 Task: Search one way flight ticket for 5 adults, 1 child, 2 infants in seat and 1 infant on lap in business from Sioux City: Sioux Gateway Airport (brig. General Bud Day Field) to Laramie: Laramie Regional Airport on 5-3-2023. Choice of flights is Frontier. Number of bags: 1 carry on bag. Price is upto 86000. Outbound departure time preference is 10:00.
Action: Mouse moved to (281, 244)
Screenshot: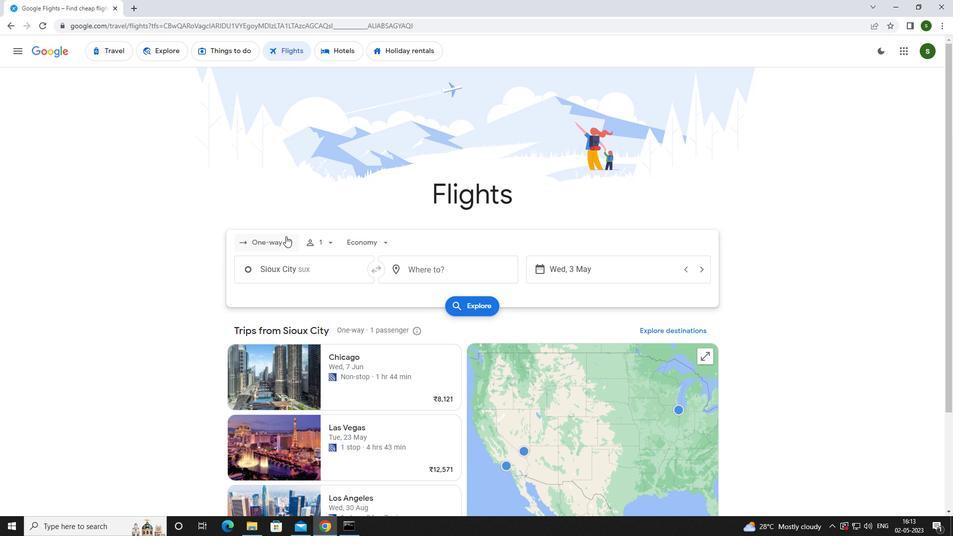 
Action: Mouse pressed left at (281, 244)
Screenshot: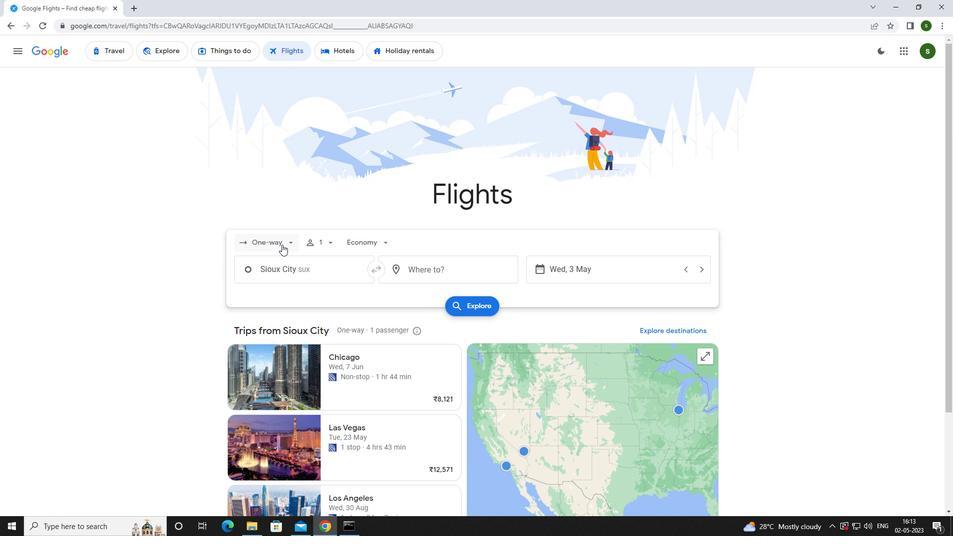 
Action: Mouse moved to (282, 283)
Screenshot: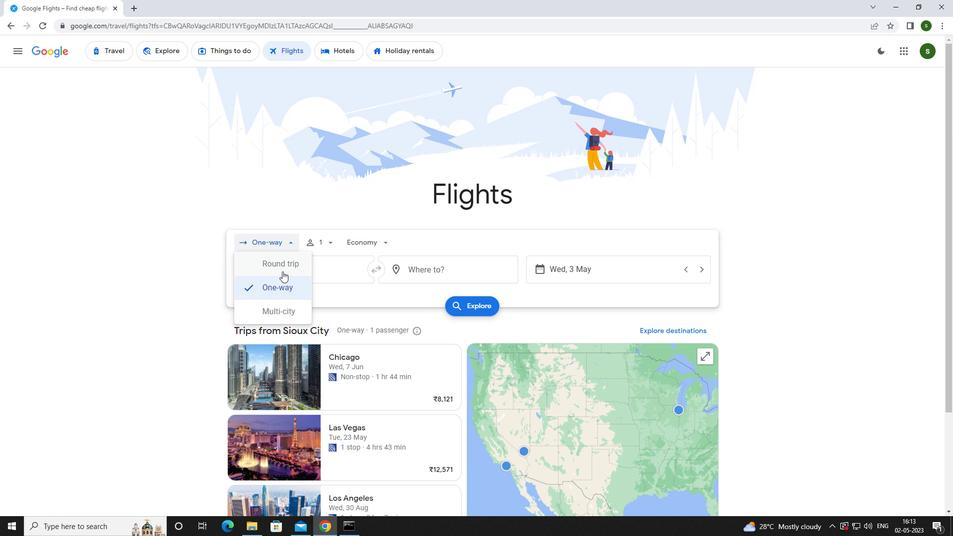 
Action: Mouse pressed left at (282, 283)
Screenshot: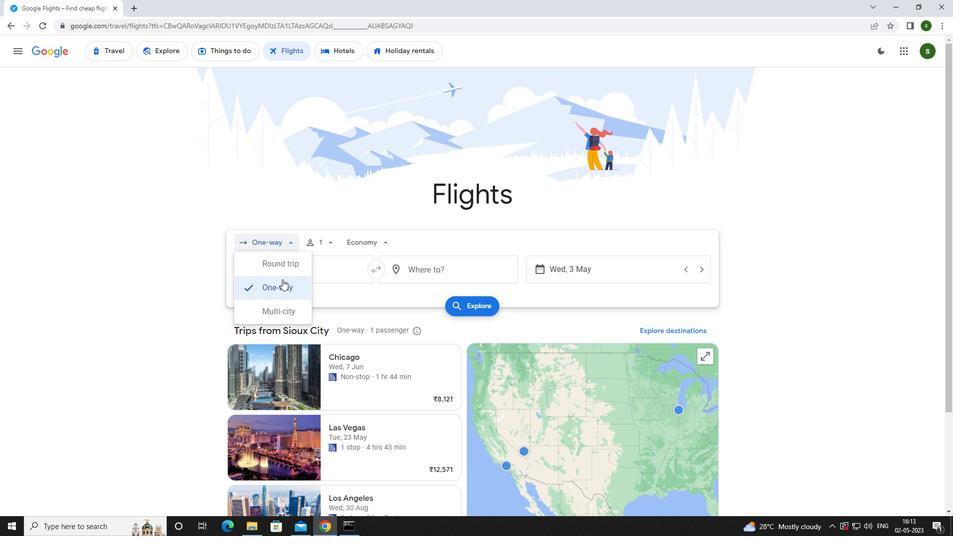 
Action: Mouse moved to (328, 240)
Screenshot: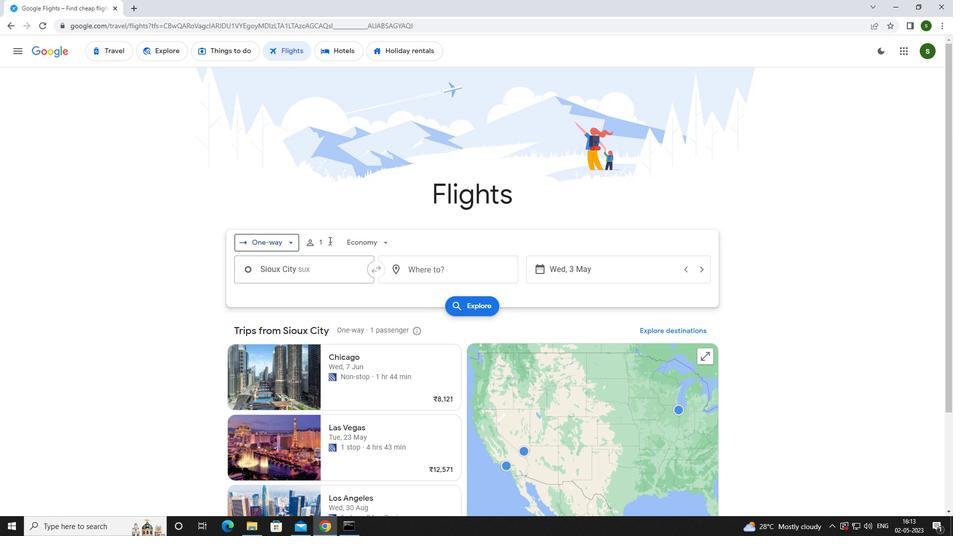 
Action: Mouse pressed left at (328, 240)
Screenshot: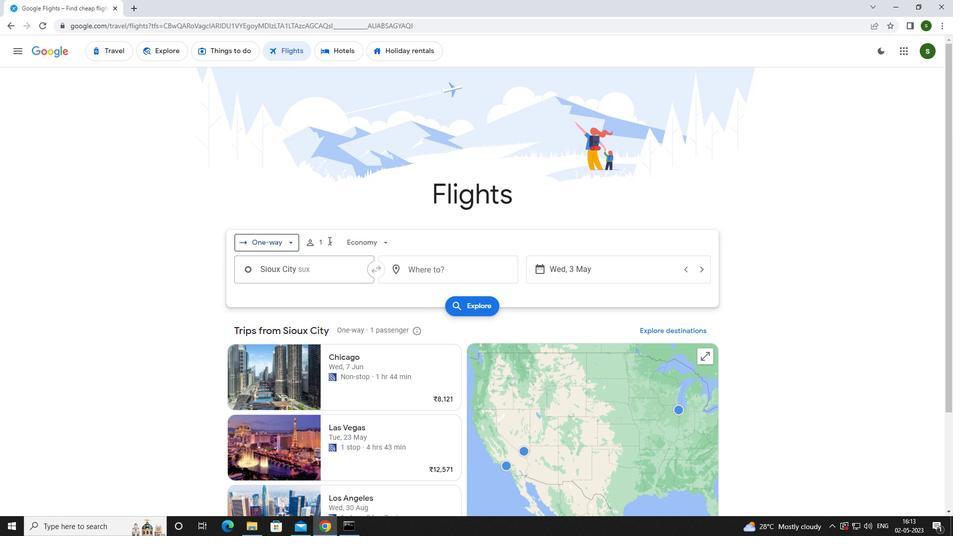 
Action: Mouse moved to (408, 268)
Screenshot: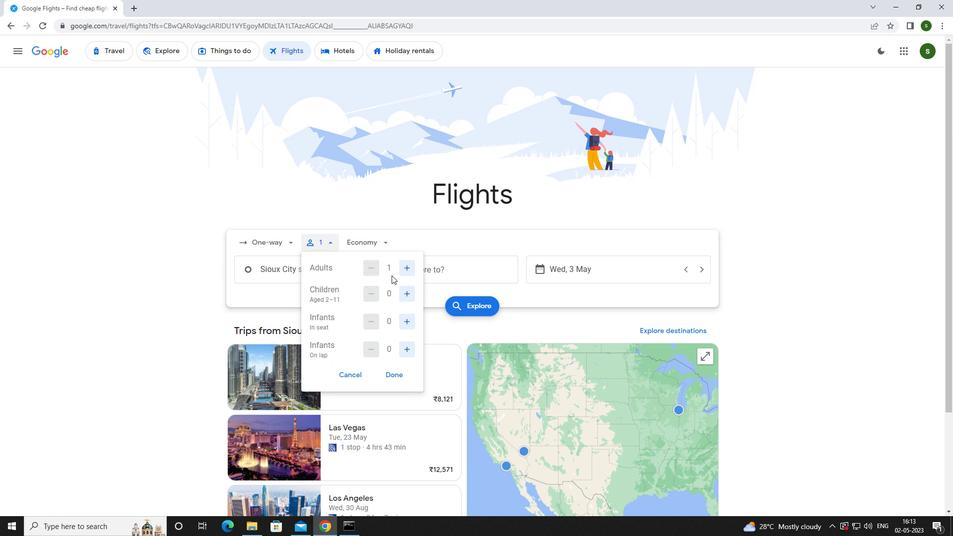 
Action: Mouse pressed left at (408, 268)
Screenshot: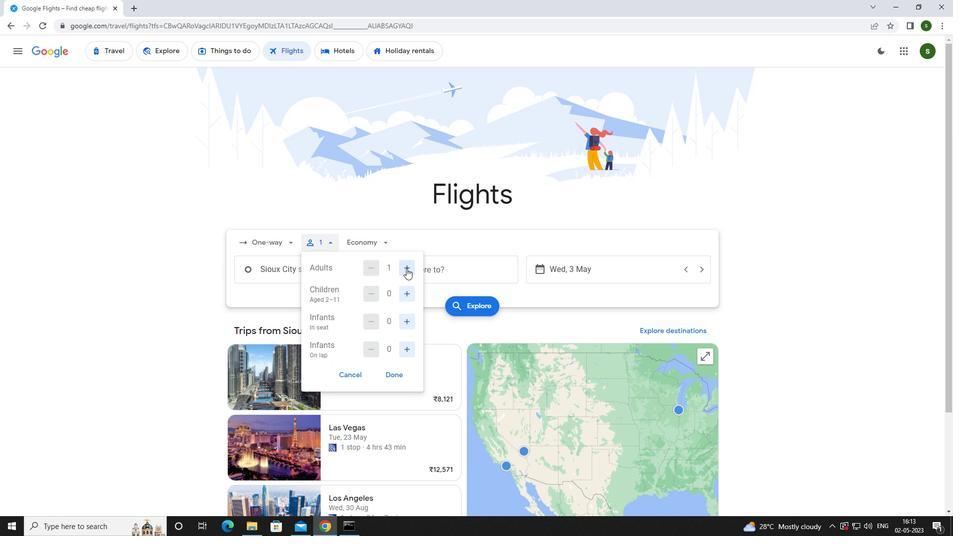 
Action: Mouse pressed left at (408, 268)
Screenshot: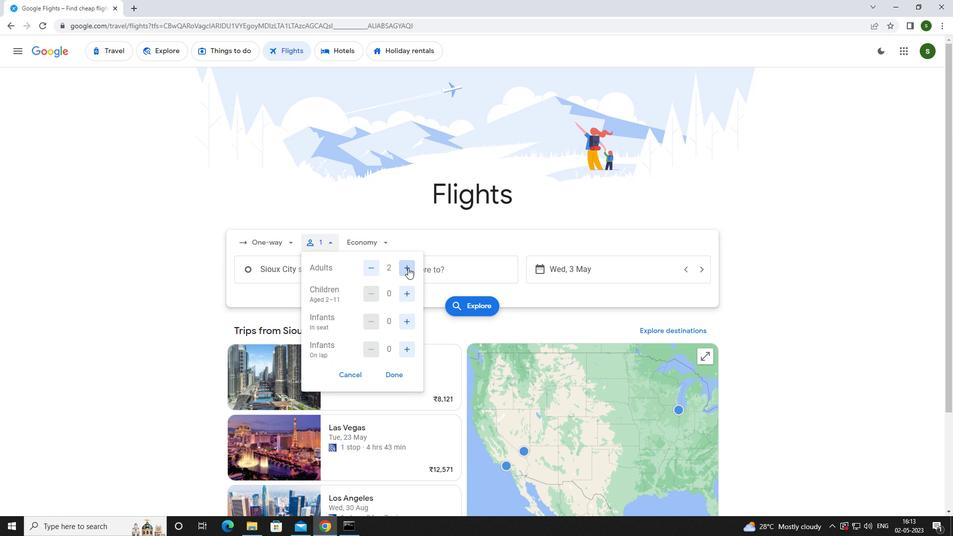 
Action: Mouse pressed left at (408, 268)
Screenshot: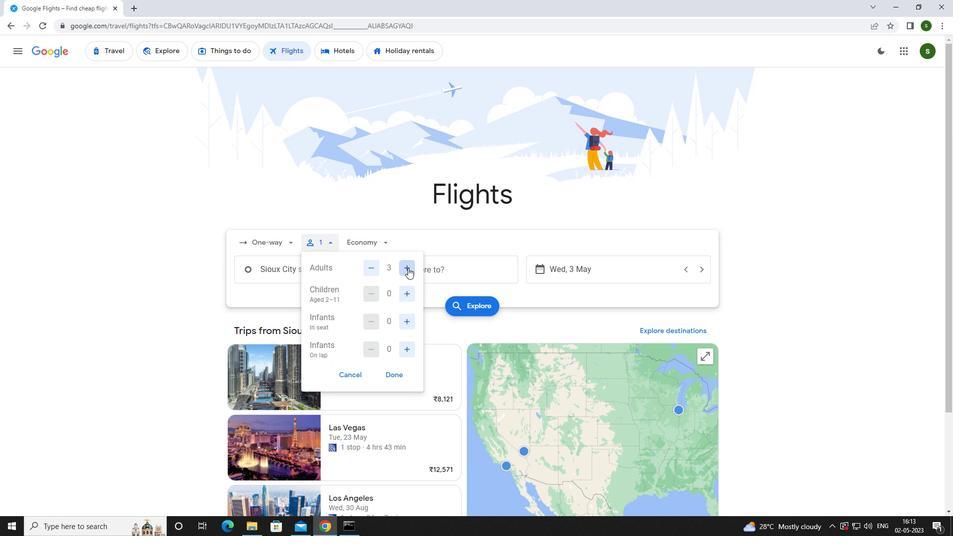
Action: Mouse pressed left at (408, 268)
Screenshot: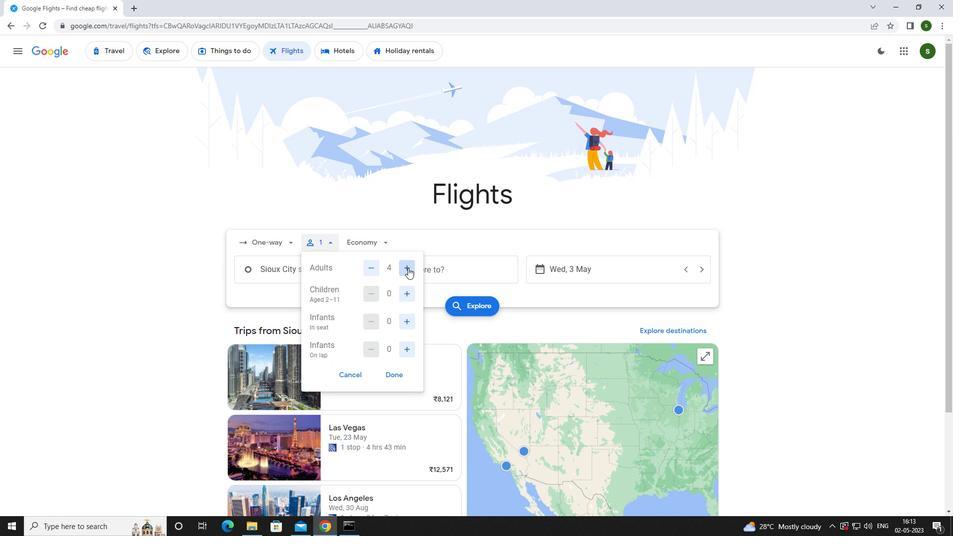 
Action: Mouse moved to (410, 294)
Screenshot: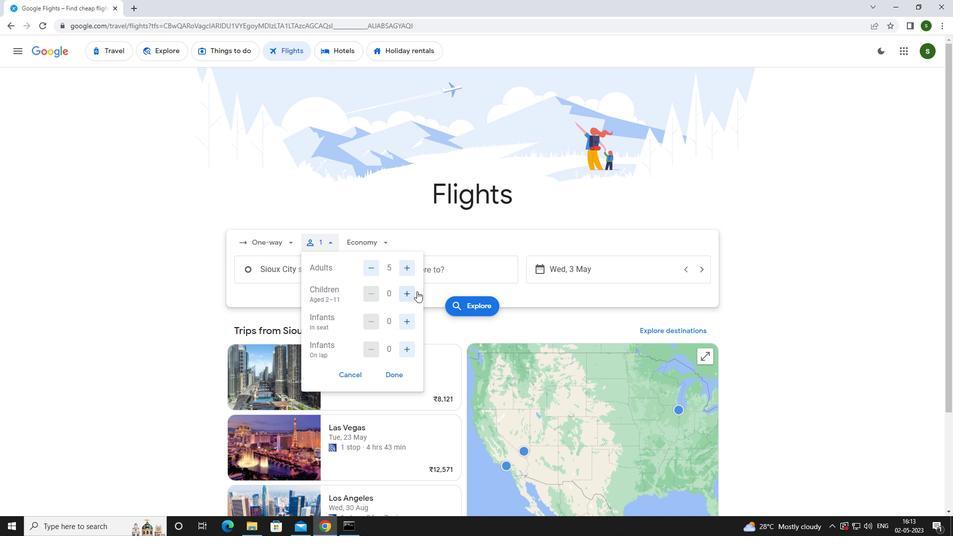
Action: Mouse pressed left at (410, 294)
Screenshot: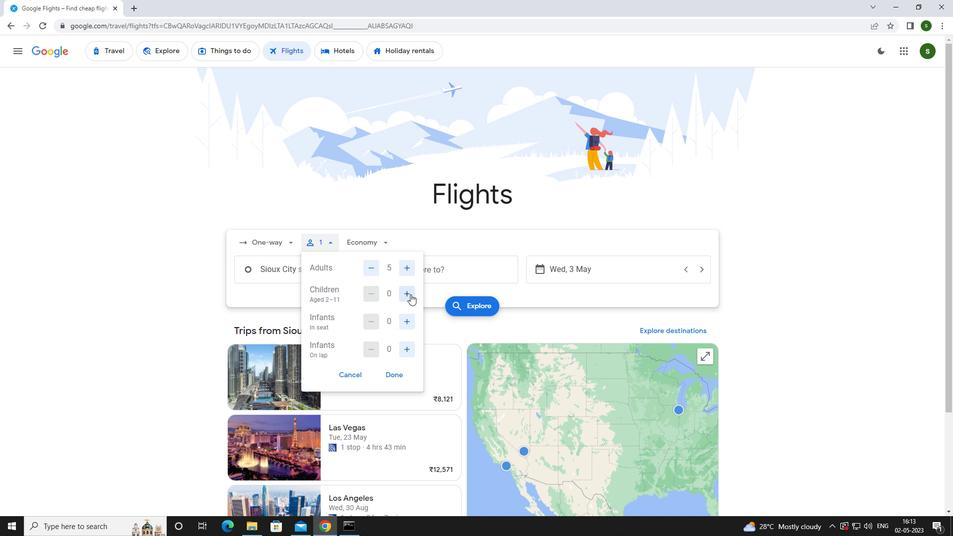 
Action: Mouse moved to (410, 319)
Screenshot: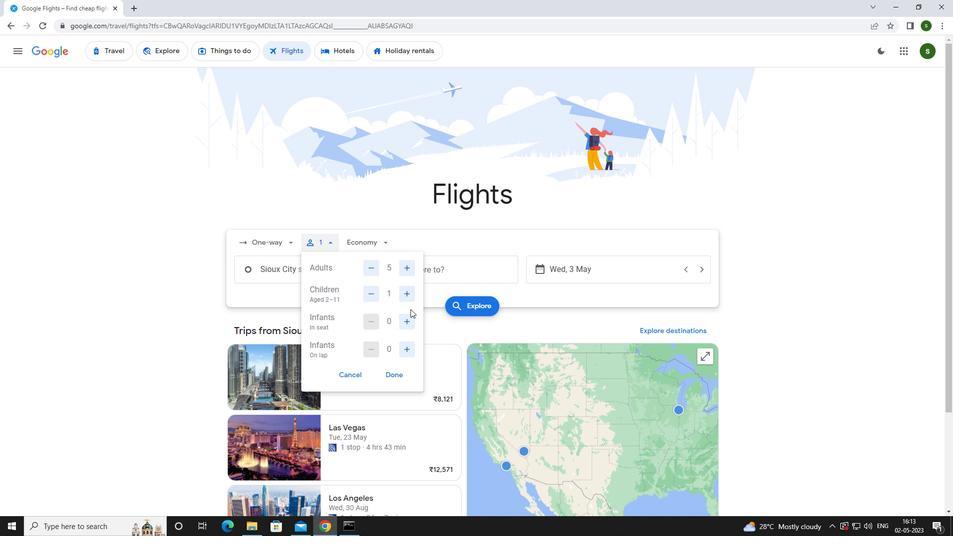 
Action: Mouse pressed left at (410, 319)
Screenshot: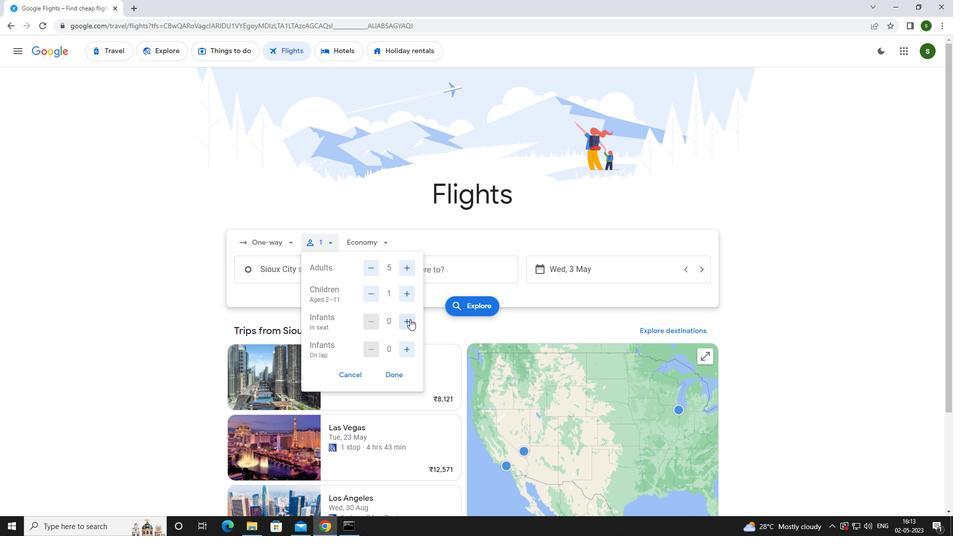 
Action: Mouse pressed left at (410, 319)
Screenshot: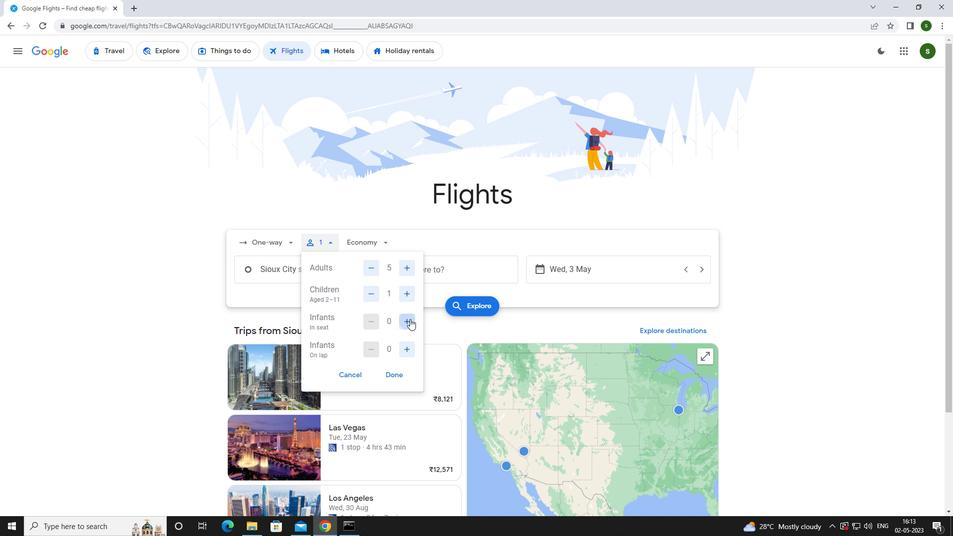 
Action: Mouse moved to (409, 348)
Screenshot: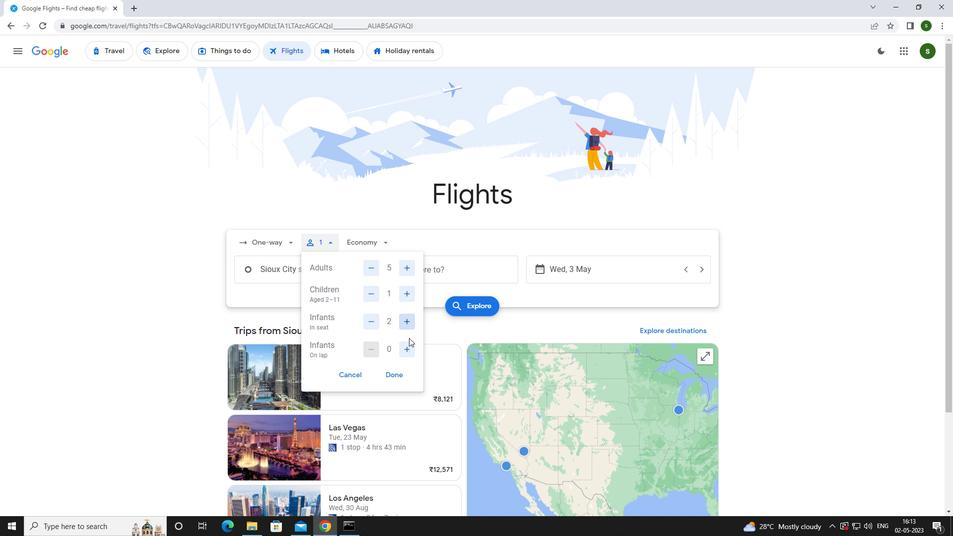 
Action: Mouse pressed left at (409, 348)
Screenshot: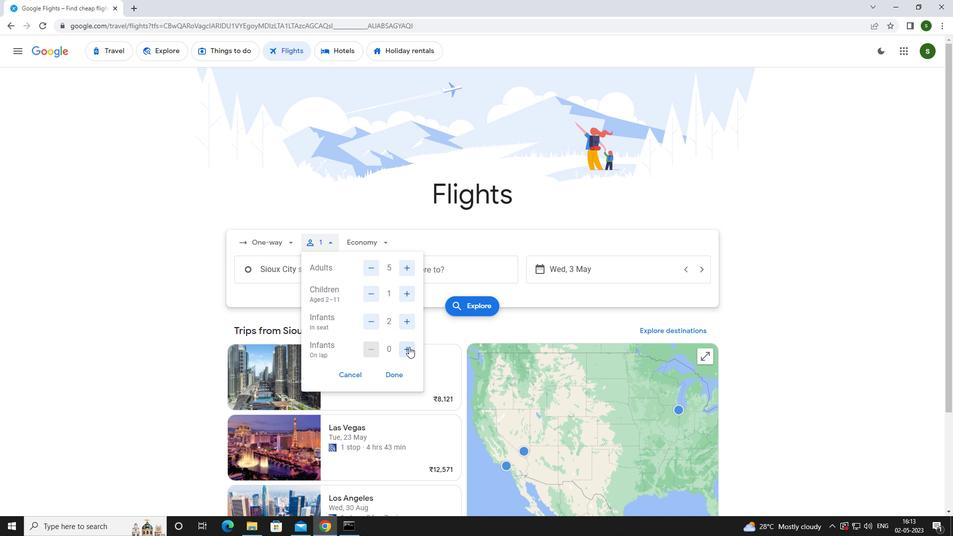 
Action: Mouse moved to (380, 242)
Screenshot: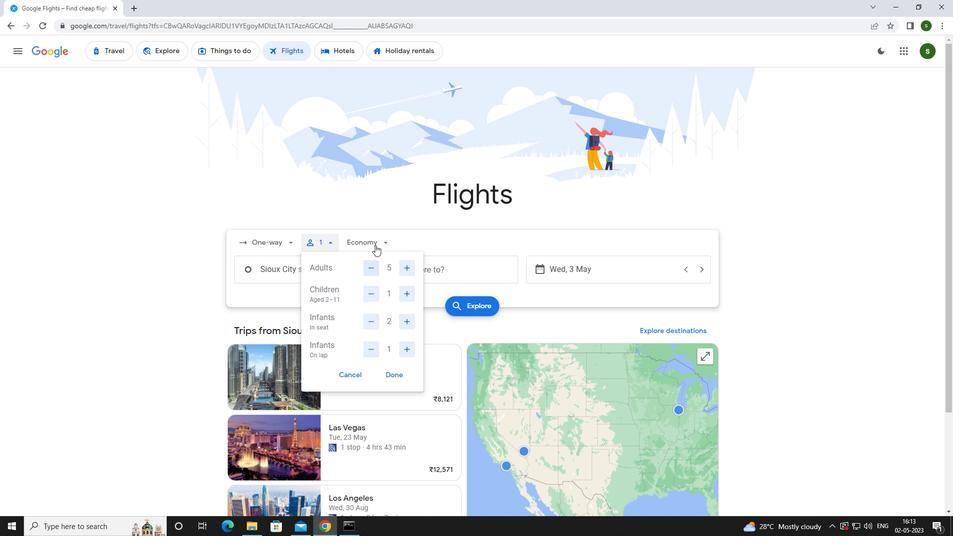 
Action: Mouse pressed left at (380, 242)
Screenshot: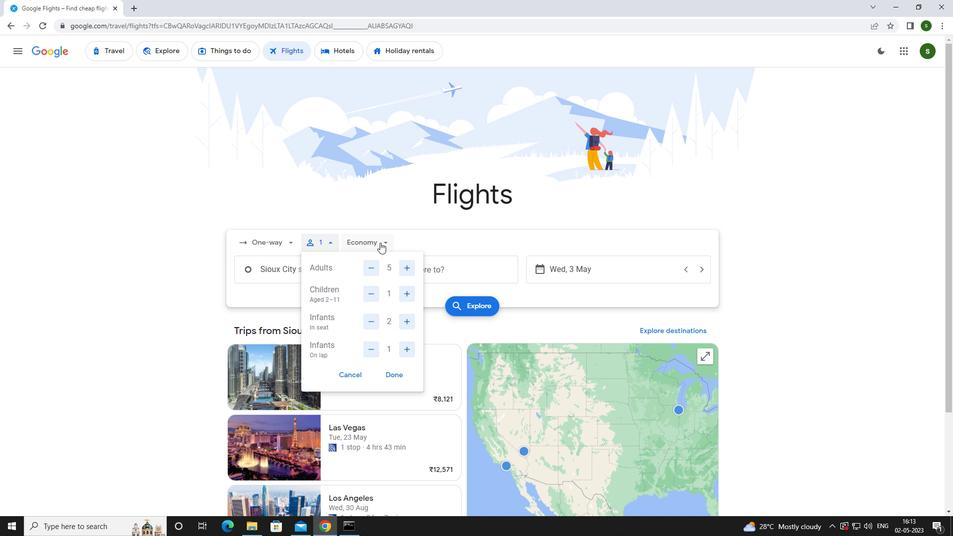 
Action: Mouse moved to (402, 312)
Screenshot: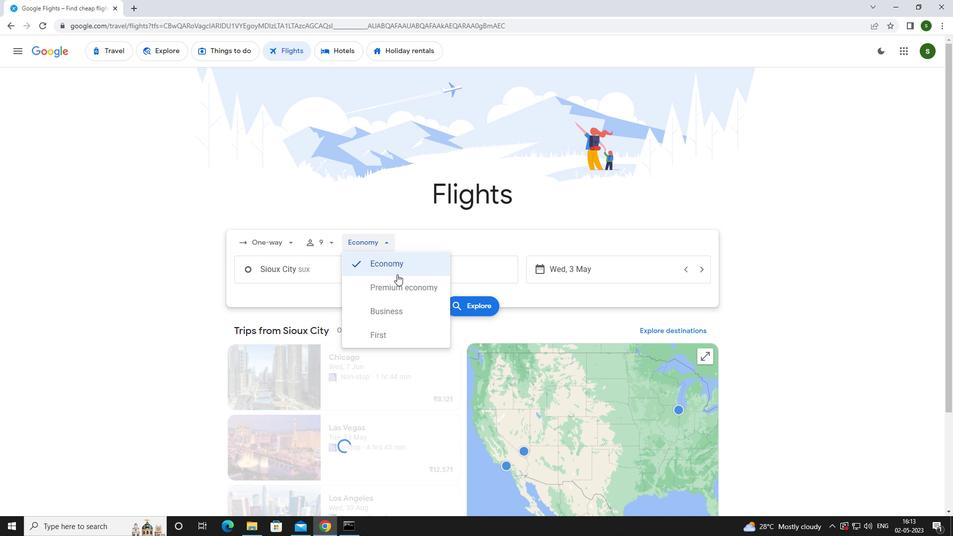 
Action: Mouse pressed left at (402, 312)
Screenshot: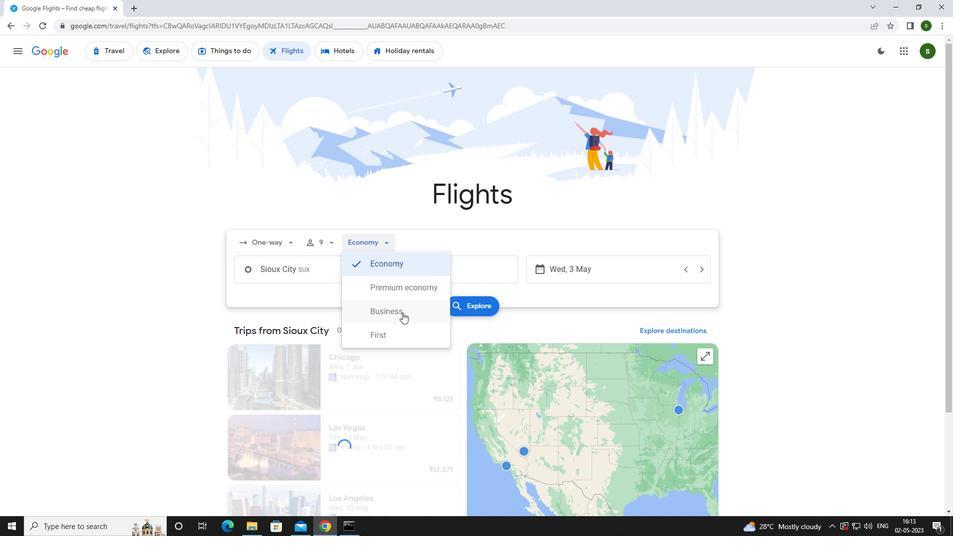 
Action: Mouse moved to (339, 278)
Screenshot: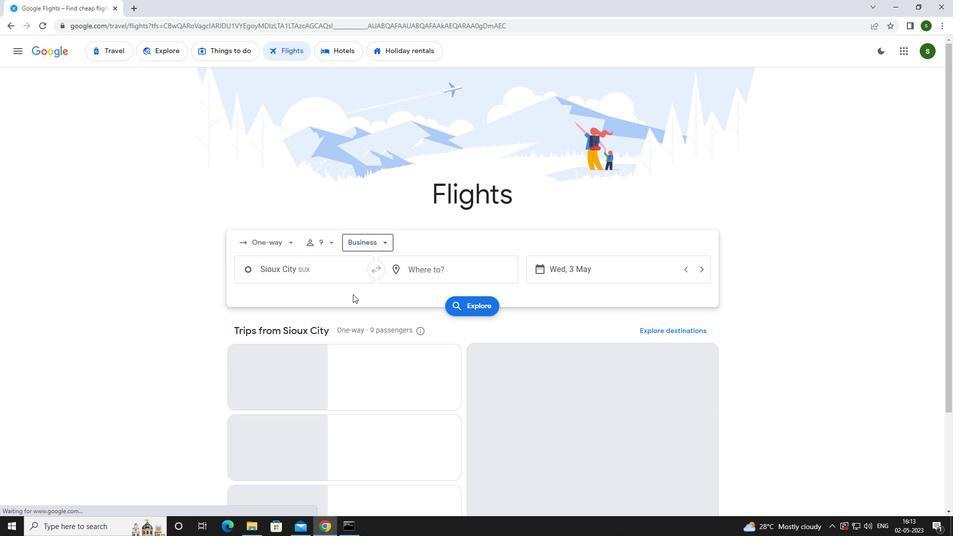 
Action: Mouse pressed left at (339, 278)
Screenshot: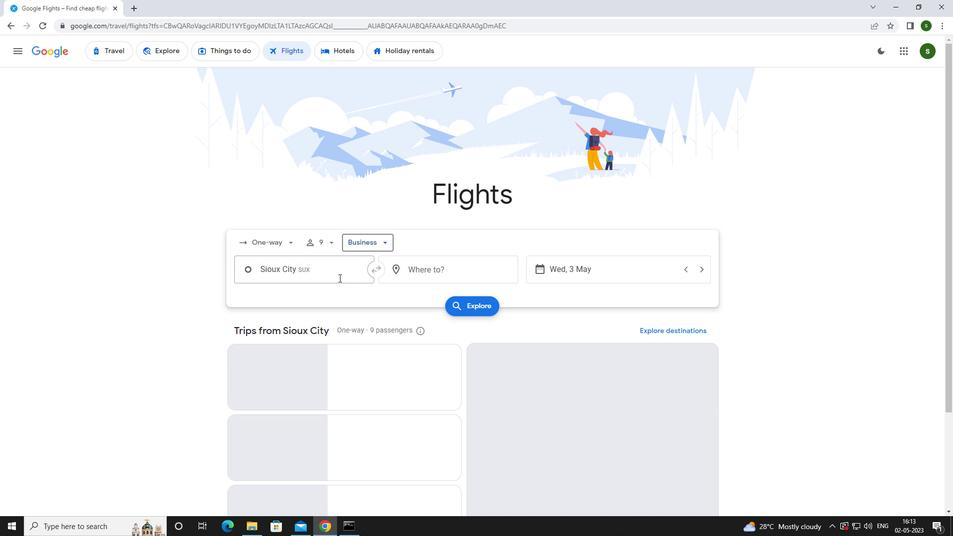 
Action: Mouse moved to (343, 277)
Screenshot: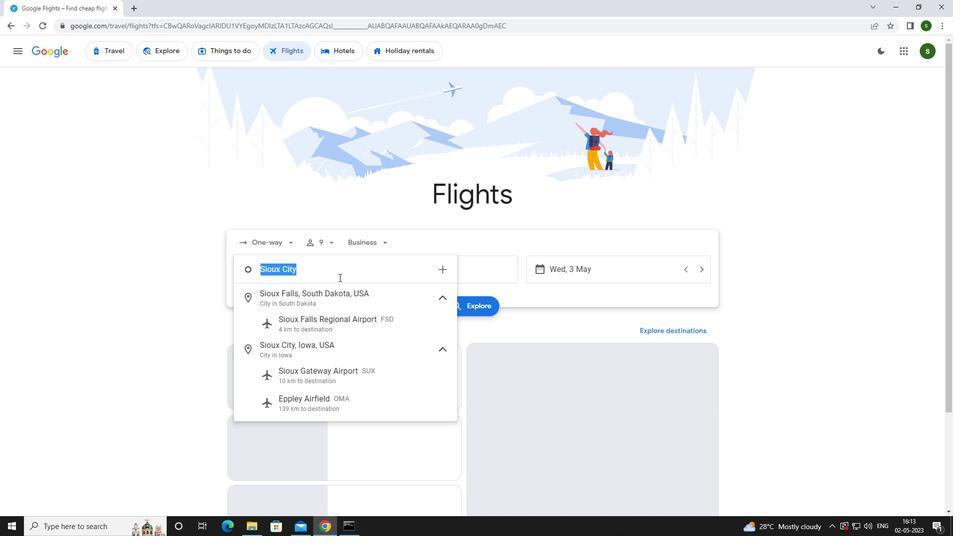 
Action: Key pressed <Key.caps_lock>s<Key.caps_lock>ioux
Screenshot: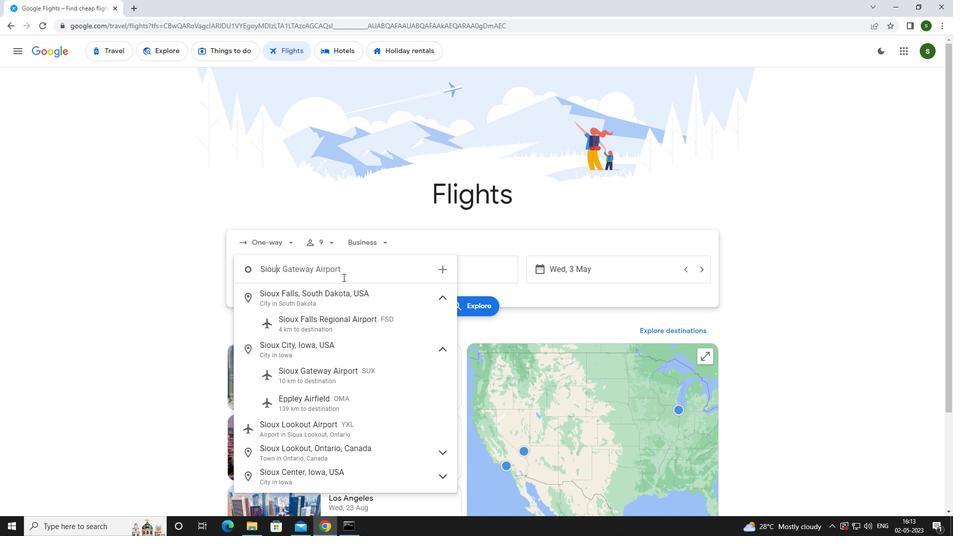 
Action: Mouse moved to (325, 379)
Screenshot: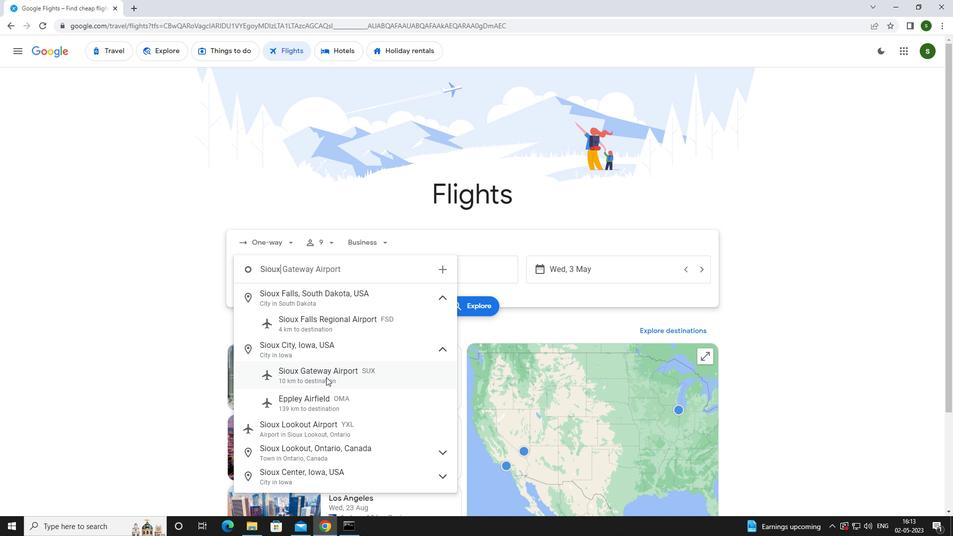 
Action: Mouse pressed left at (325, 379)
Screenshot: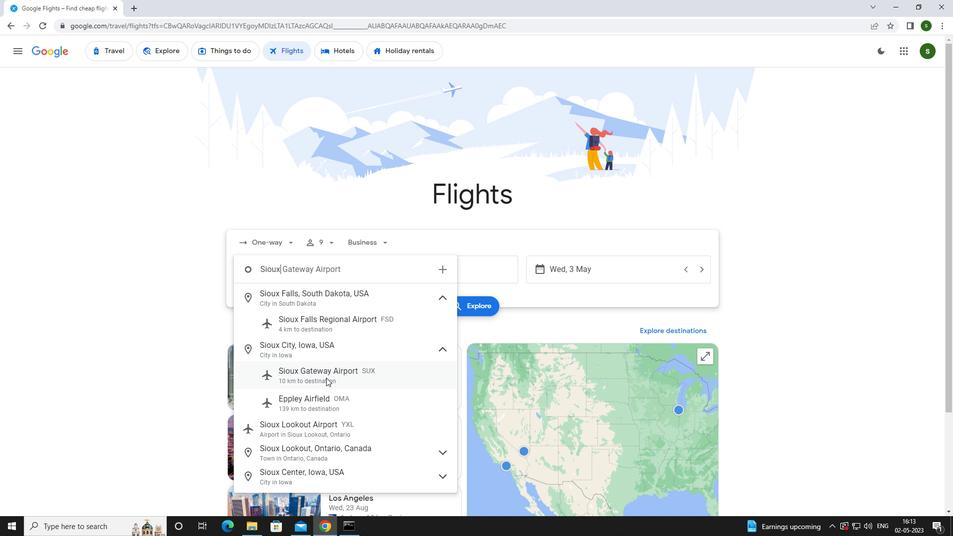 
Action: Mouse moved to (445, 274)
Screenshot: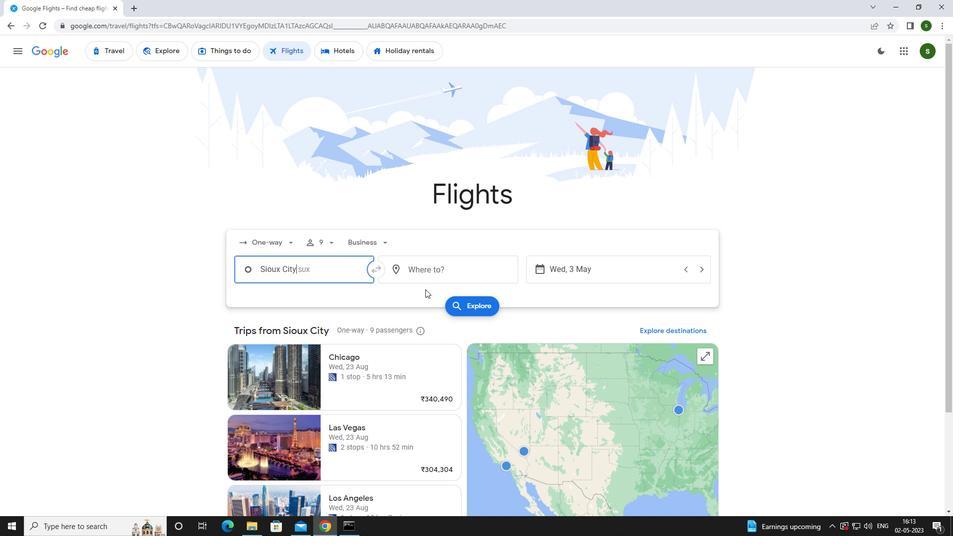 
Action: Mouse pressed left at (445, 274)
Screenshot: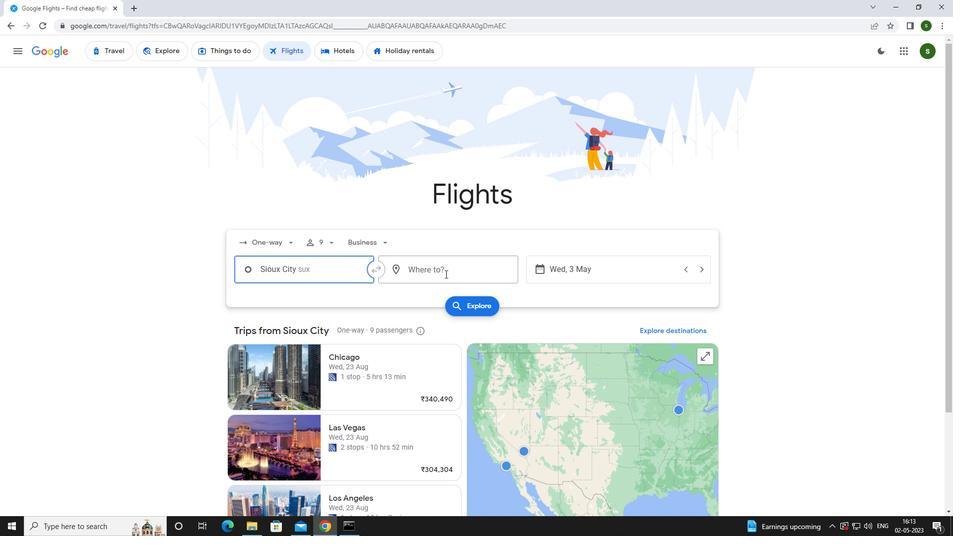 
Action: Mouse moved to (441, 271)
Screenshot: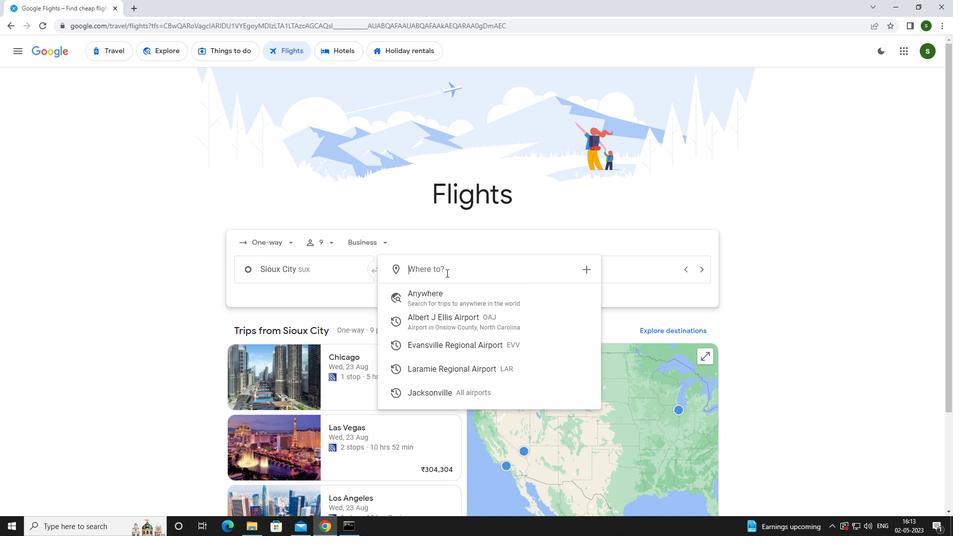 
Action: Key pressed <Key.caps_lock>l<Key.caps_lock>aramie
Screenshot: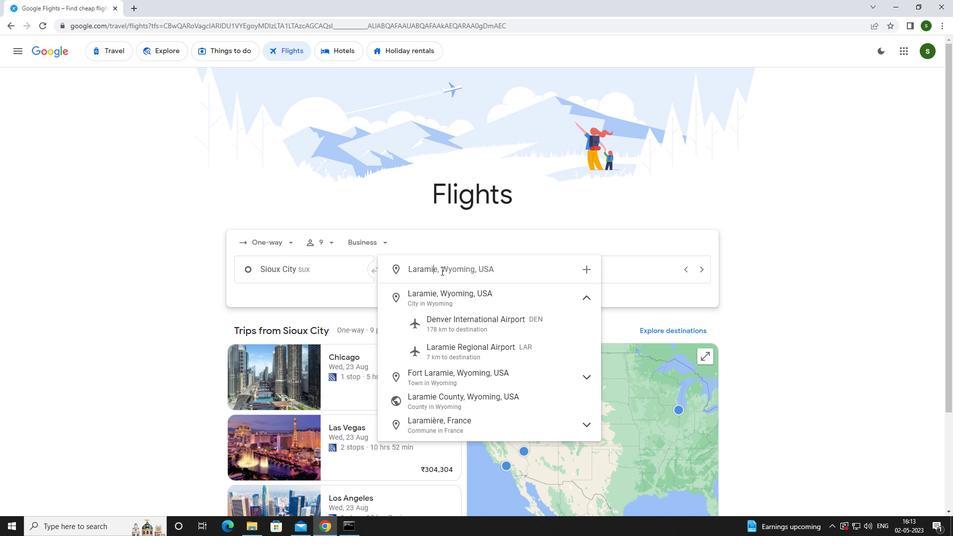 
Action: Mouse moved to (455, 346)
Screenshot: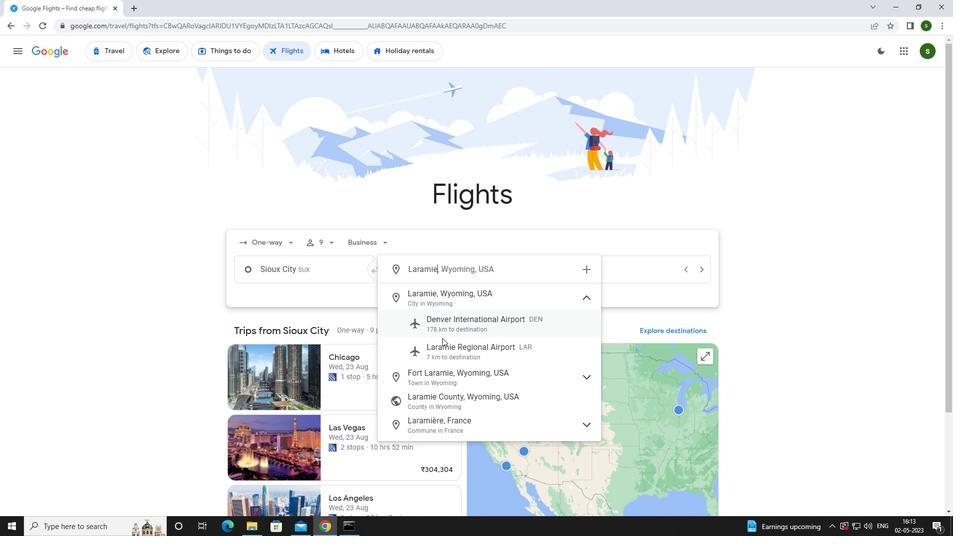 
Action: Mouse pressed left at (455, 346)
Screenshot: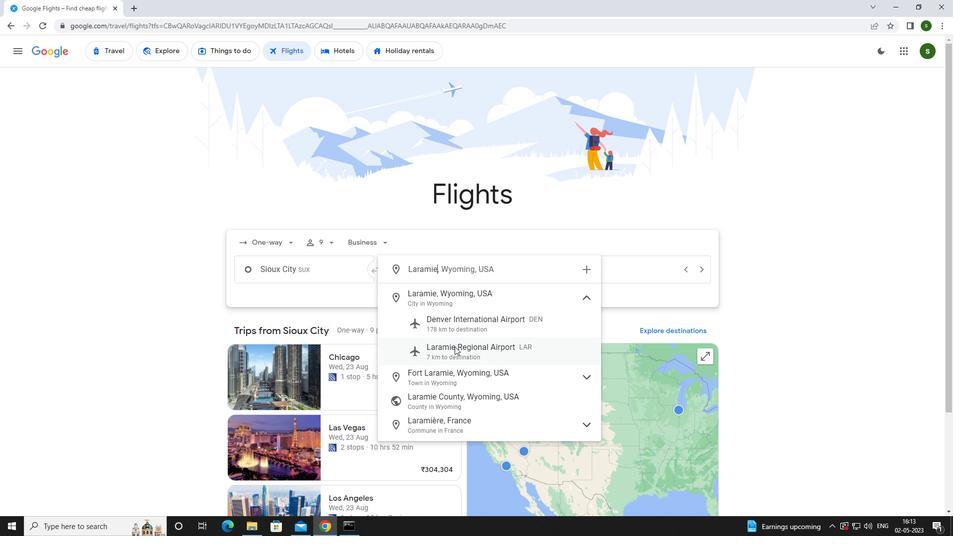 
Action: Mouse moved to (599, 271)
Screenshot: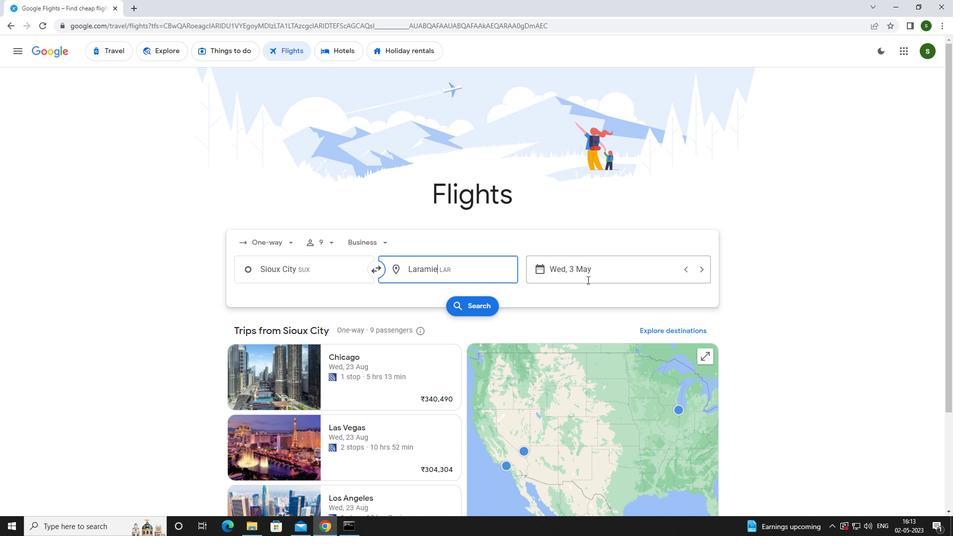 
Action: Mouse pressed left at (599, 271)
Screenshot: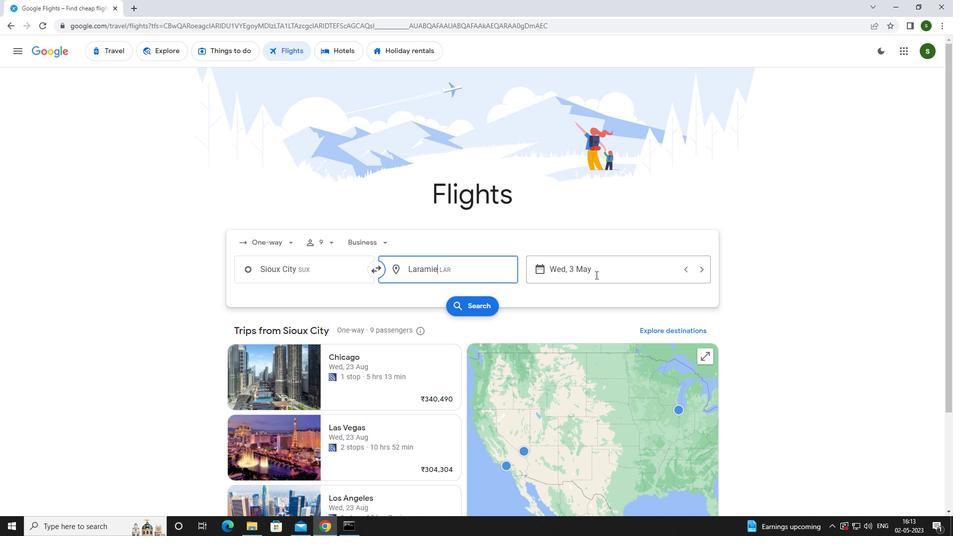 
Action: Mouse moved to (434, 334)
Screenshot: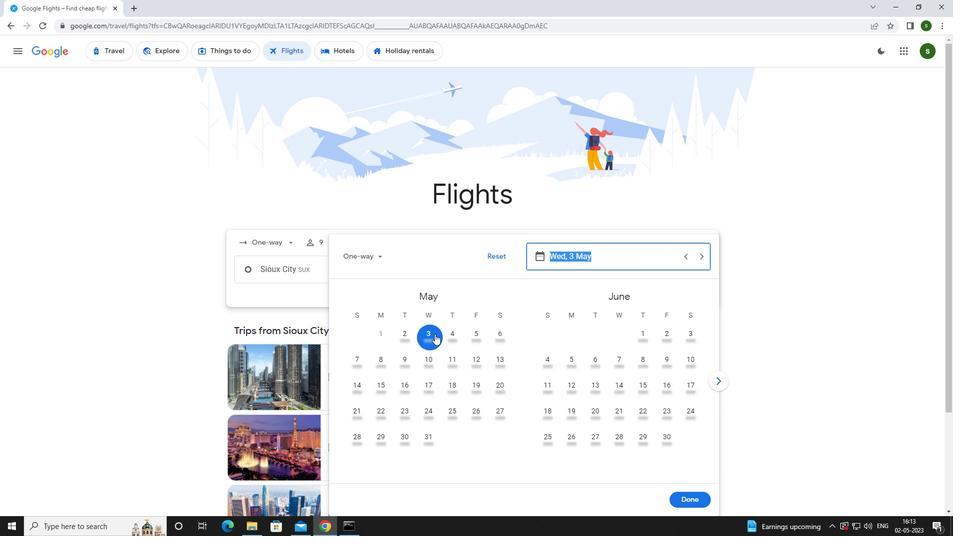 
Action: Mouse pressed left at (434, 334)
Screenshot: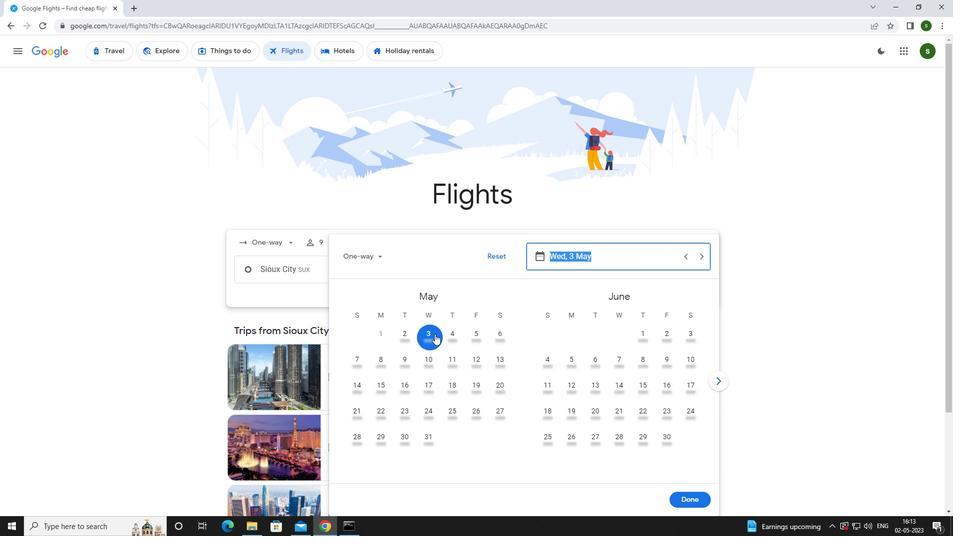 
Action: Mouse moved to (695, 496)
Screenshot: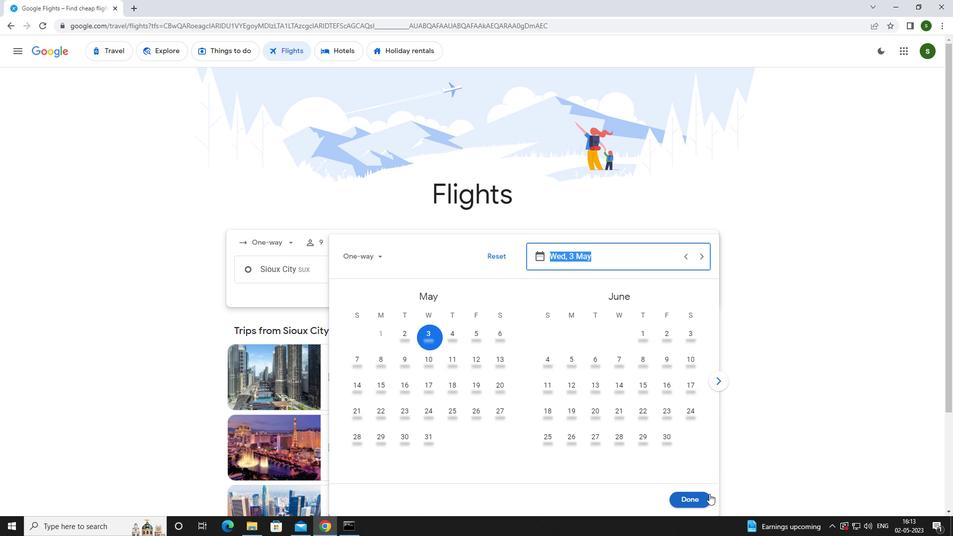 
Action: Mouse pressed left at (695, 496)
Screenshot: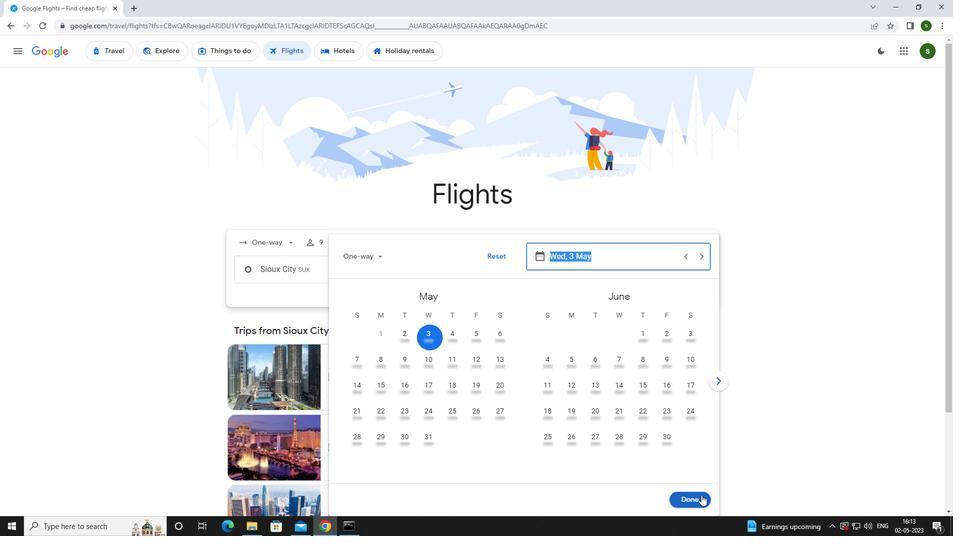 
Action: Mouse moved to (458, 308)
Screenshot: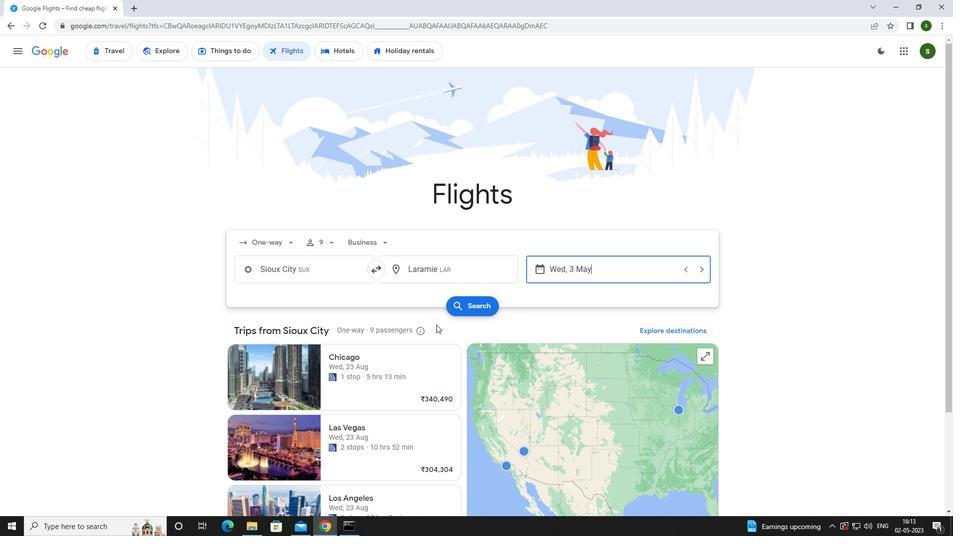 
Action: Mouse pressed left at (458, 308)
Screenshot: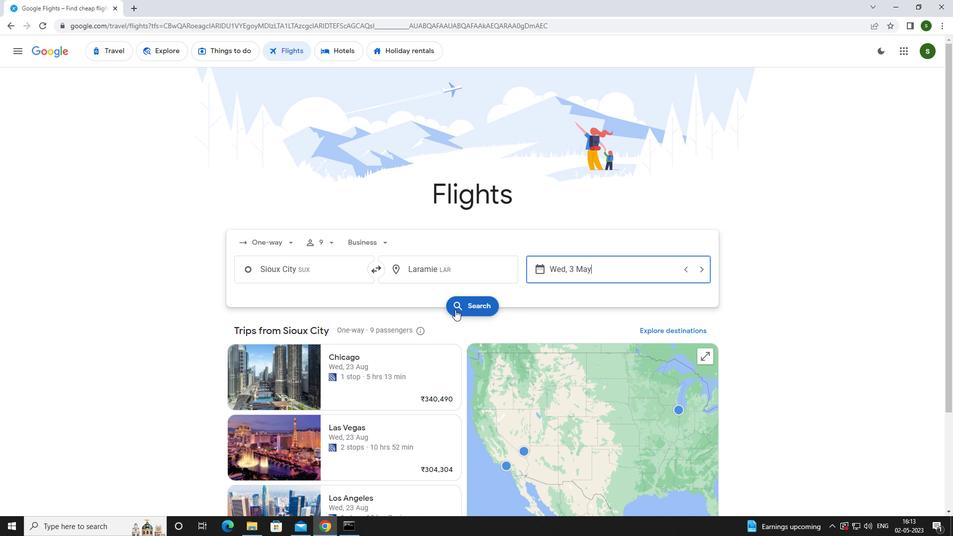 
Action: Mouse moved to (261, 146)
Screenshot: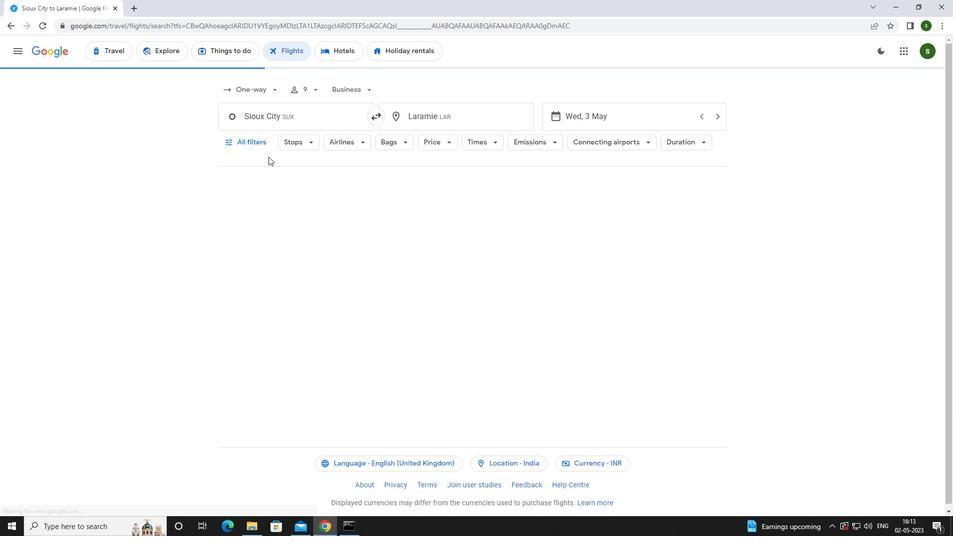 
Action: Mouse pressed left at (261, 146)
Screenshot: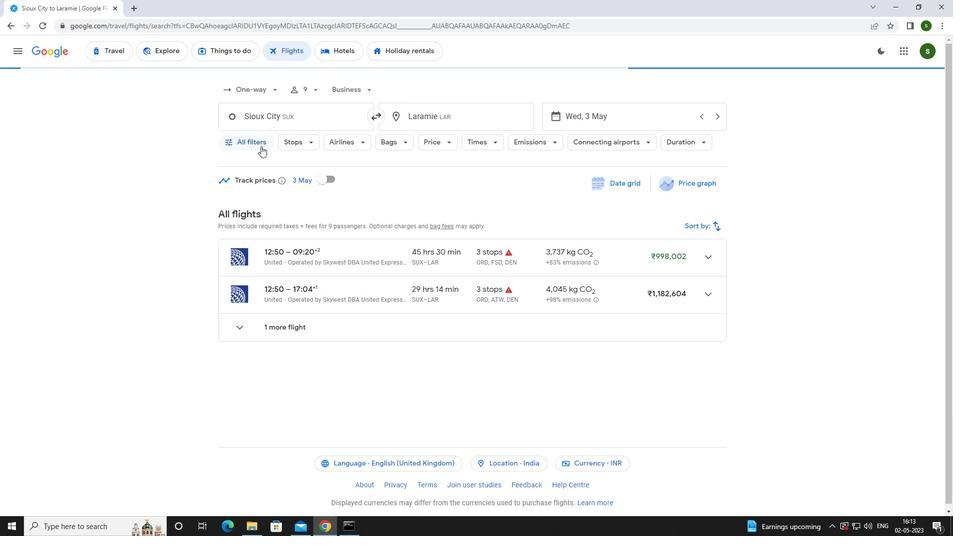
Action: Mouse moved to (324, 244)
Screenshot: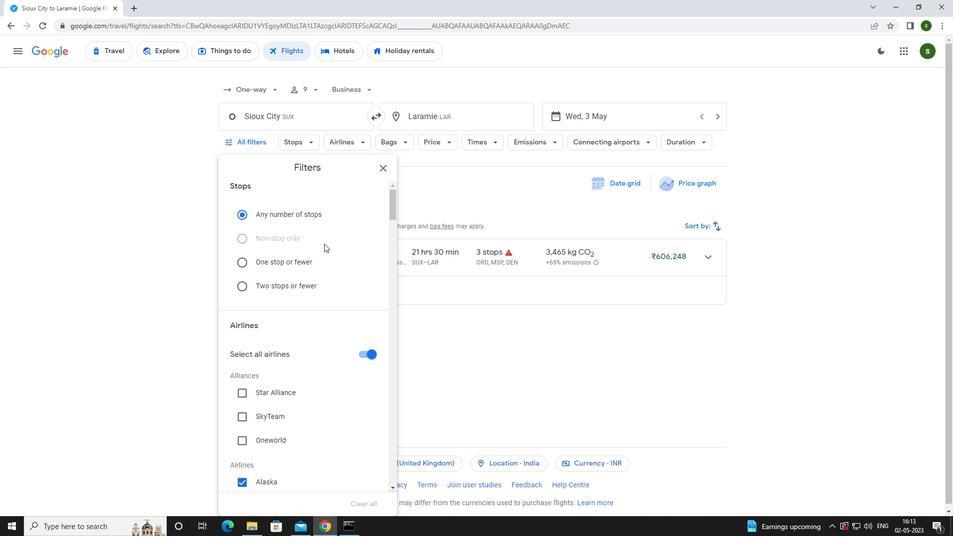 
Action: Mouse scrolled (324, 244) with delta (0, 0)
Screenshot: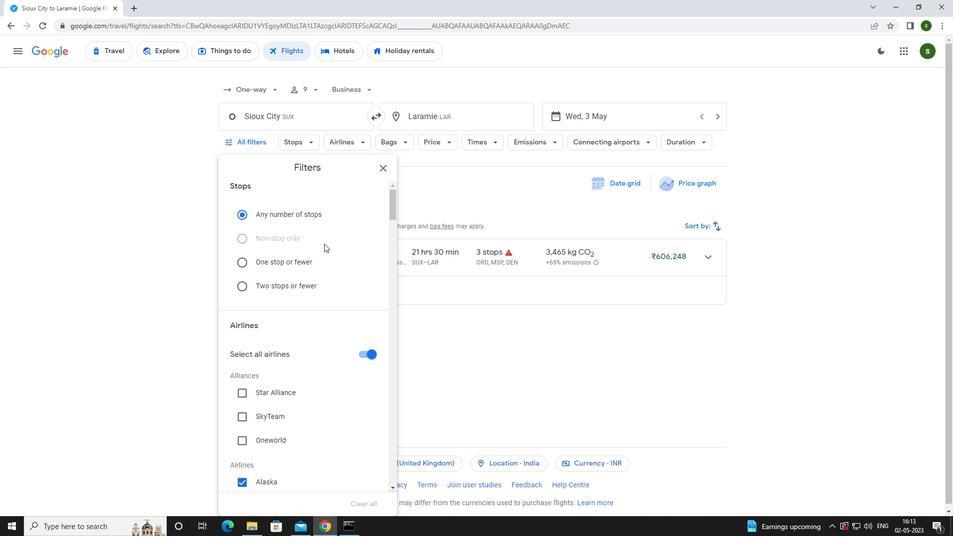 
Action: Mouse scrolled (324, 244) with delta (0, 0)
Screenshot: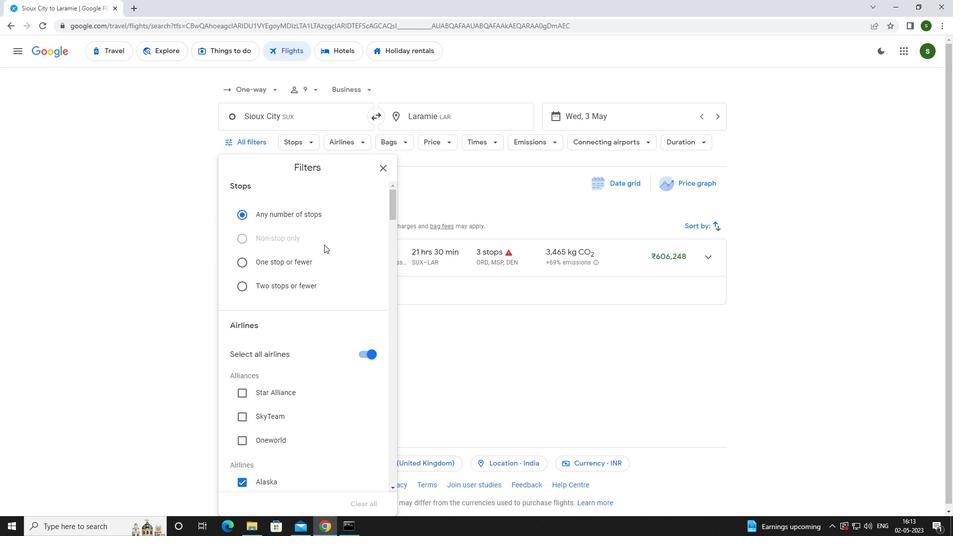 
Action: Mouse moved to (367, 251)
Screenshot: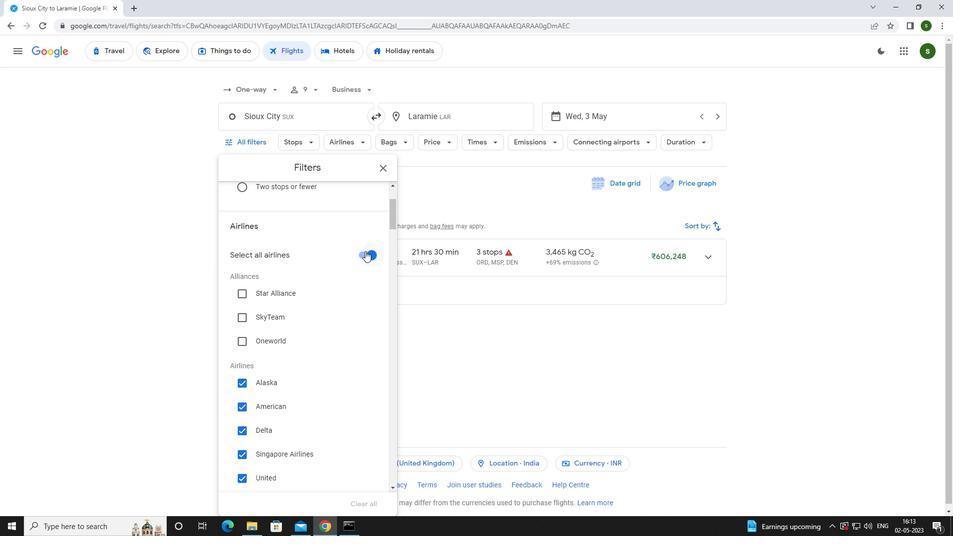 
Action: Mouse pressed left at (367, 251)
Screenshot: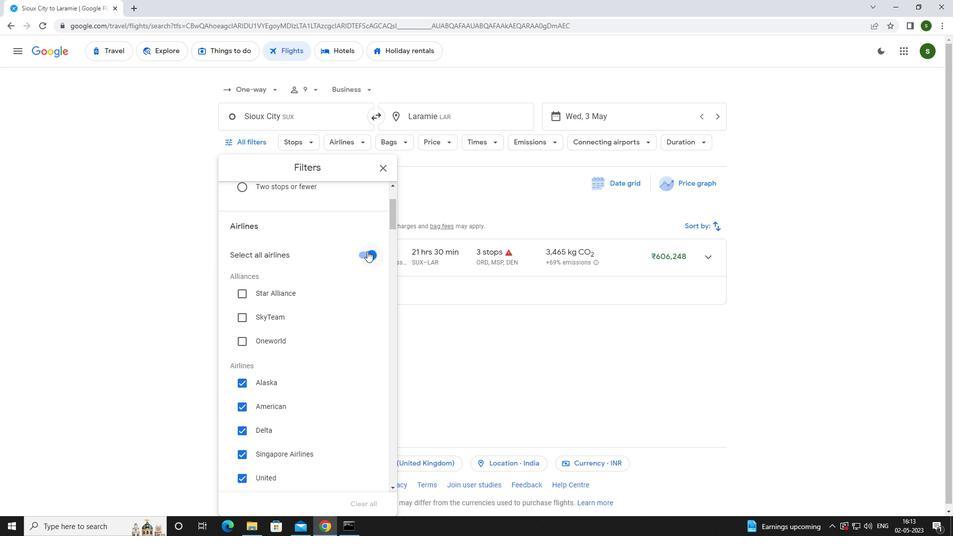 
Action: Mouse moved to (331, 253)
Screenshot: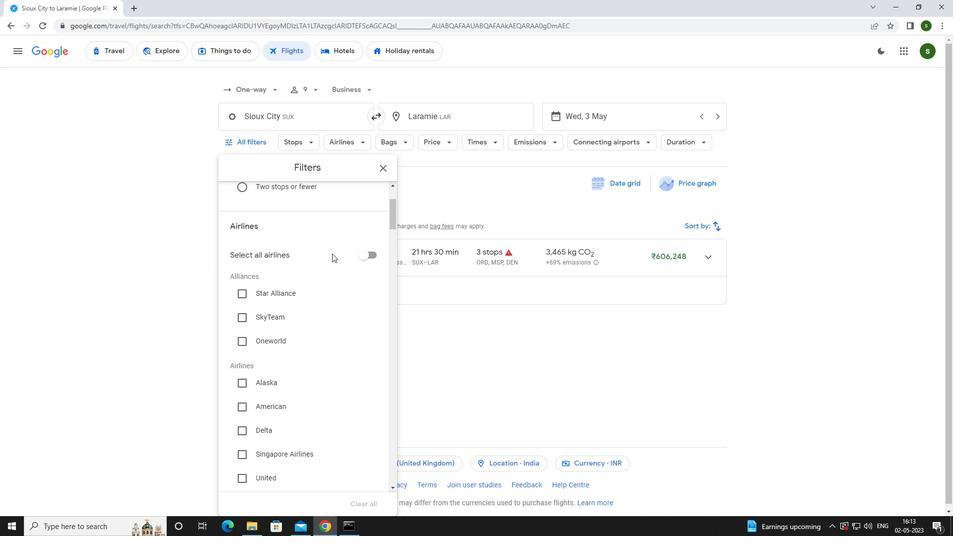 
Action: Mouse scrolled (331, 253) with delta (0, 0)
Screenshot: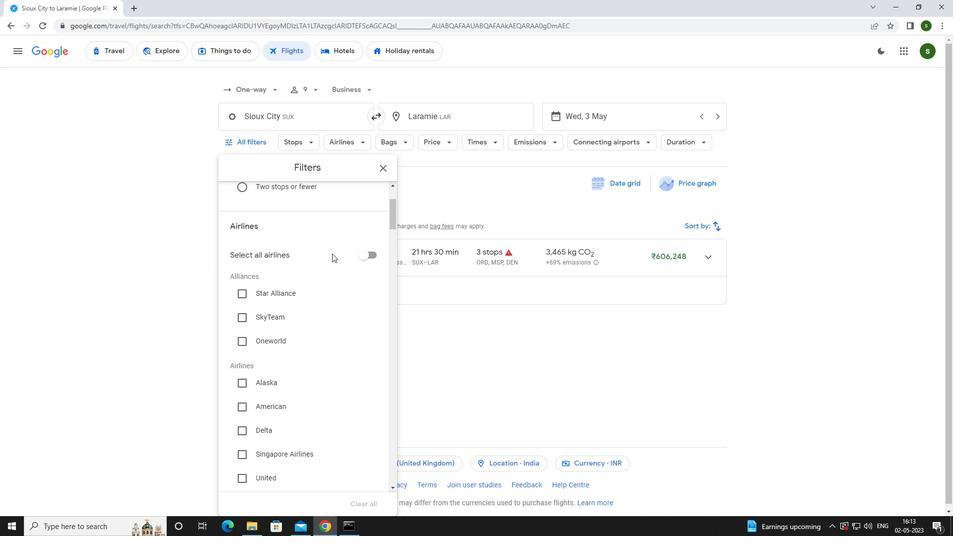 
Action: Mouse scrolled (331, 253) with delta (0, 0)
Screenshot: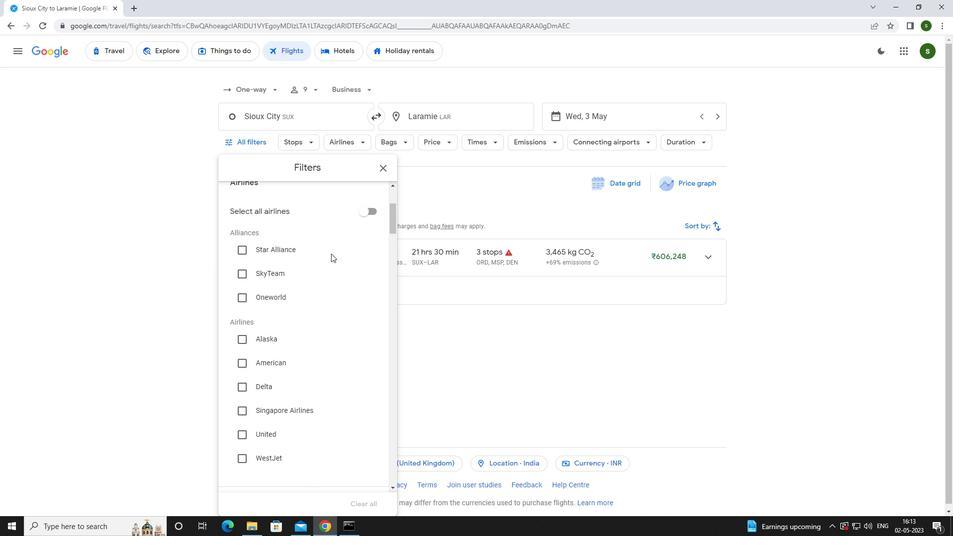 
Action: Mouse scrolled (331, 253) with delta (0, 0)
Screenshot: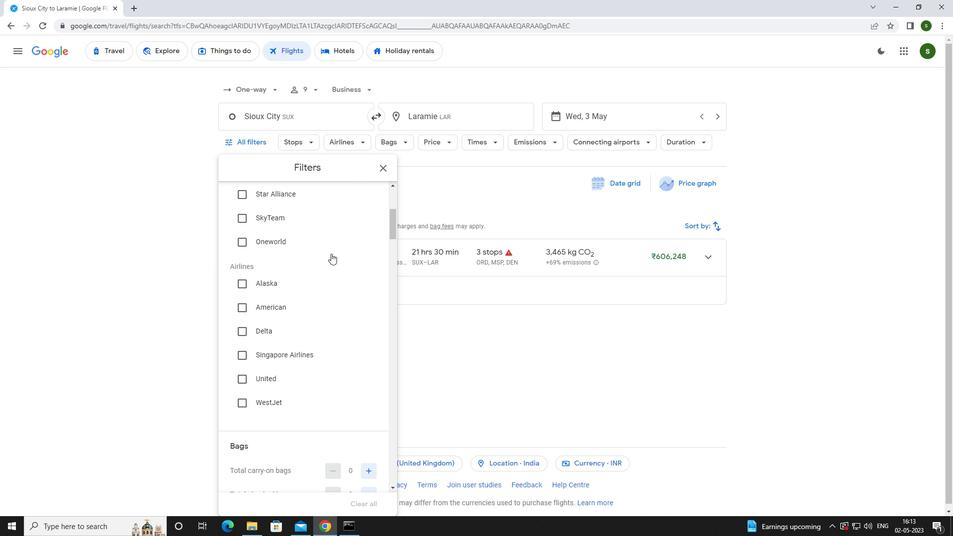 
Action: Mouse scrolled (331, 253) with delta (0, 0)
Screenshot: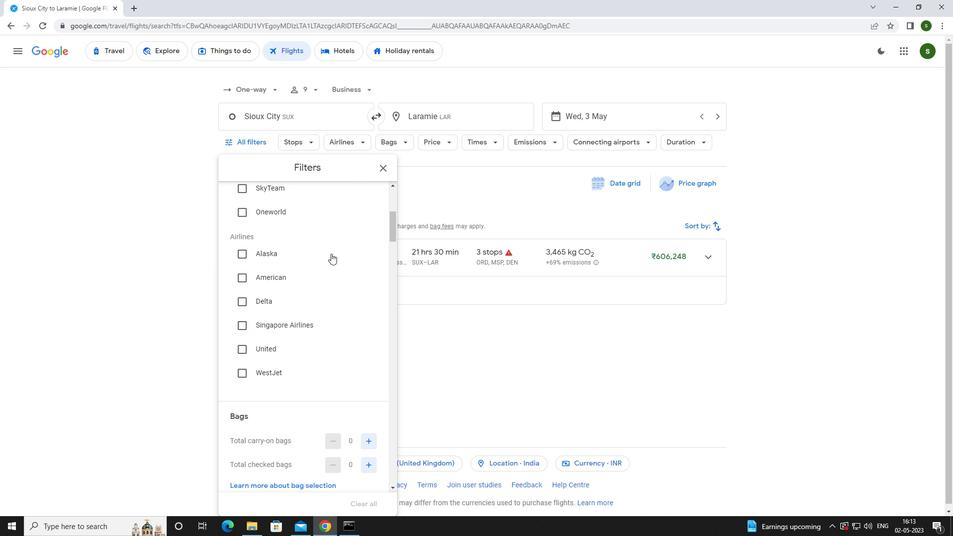 
Action: Mouse scrolled (331, 253) with delta (0, 0)
Screenshot: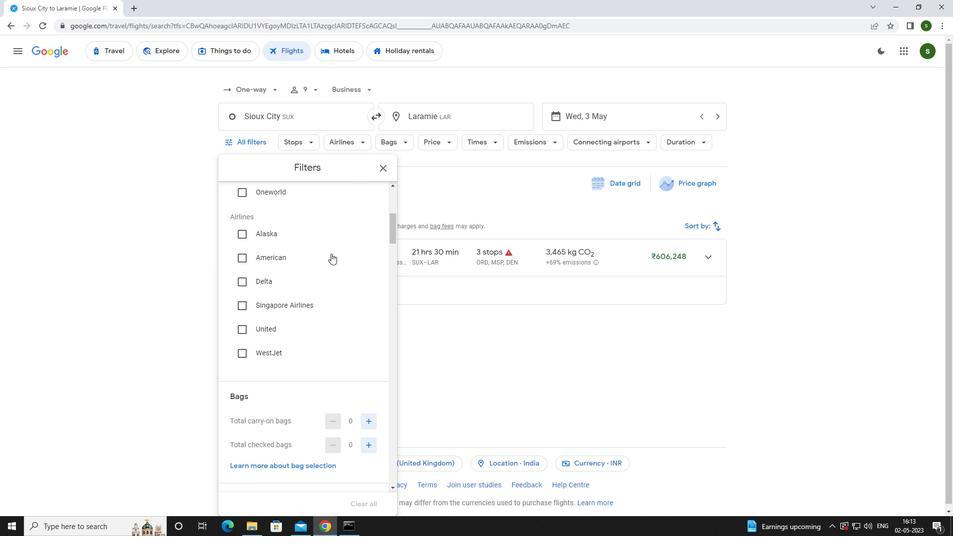 
Action: Mouse moved to (372, 322)
Screenshot: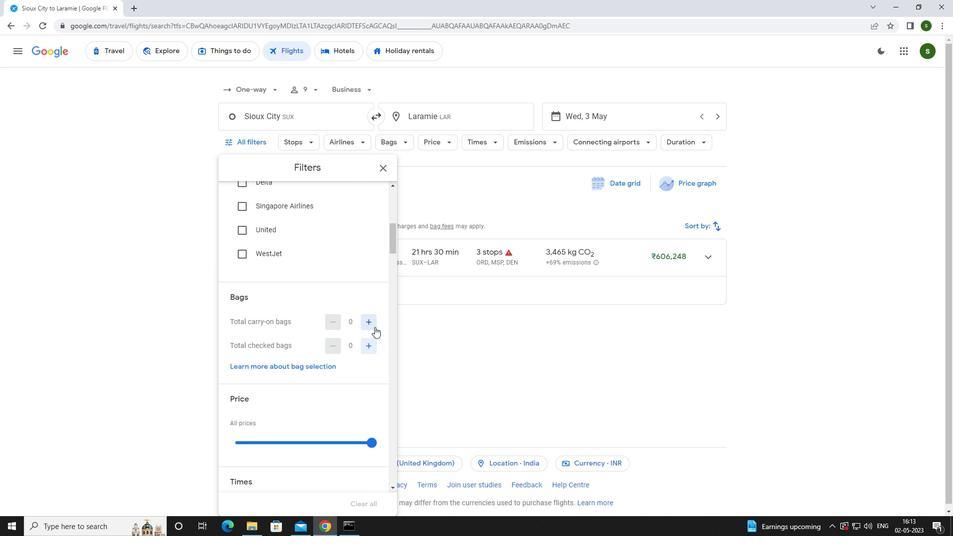 
Action: Mouse pressed left at (372, 322)
Screenshot: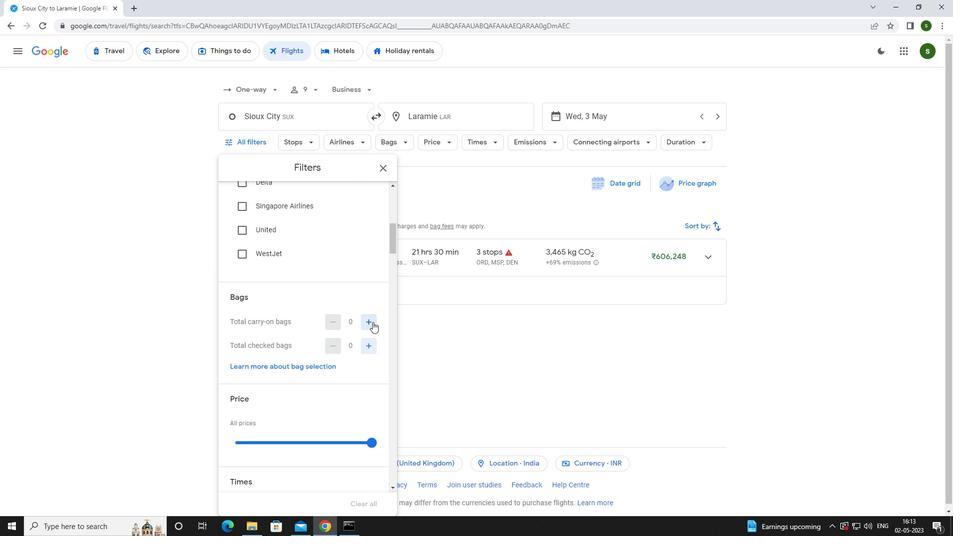
Action: Mouse moved to (362, 322)
Screenshot: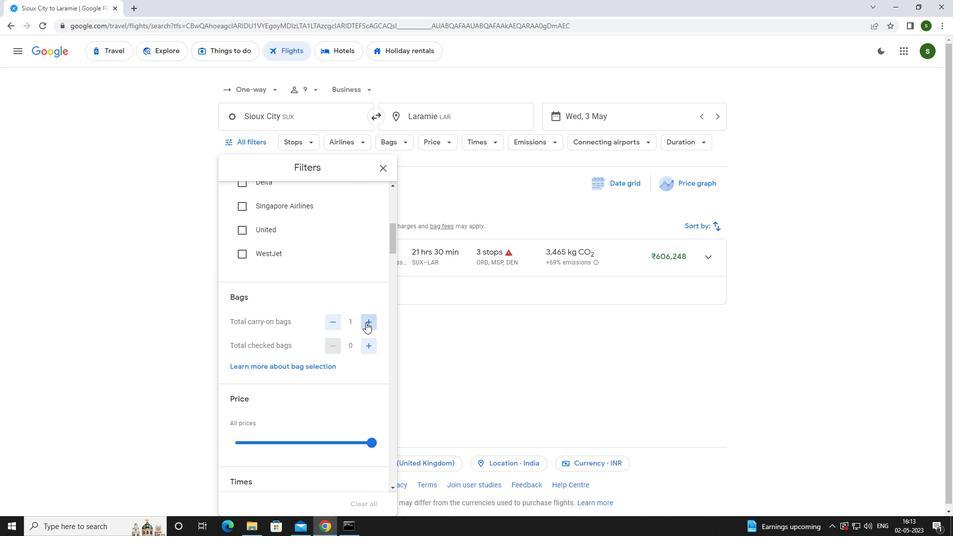 
Action: Mouse scrolled (362, 322) with delta (0, 0)
Screenshot: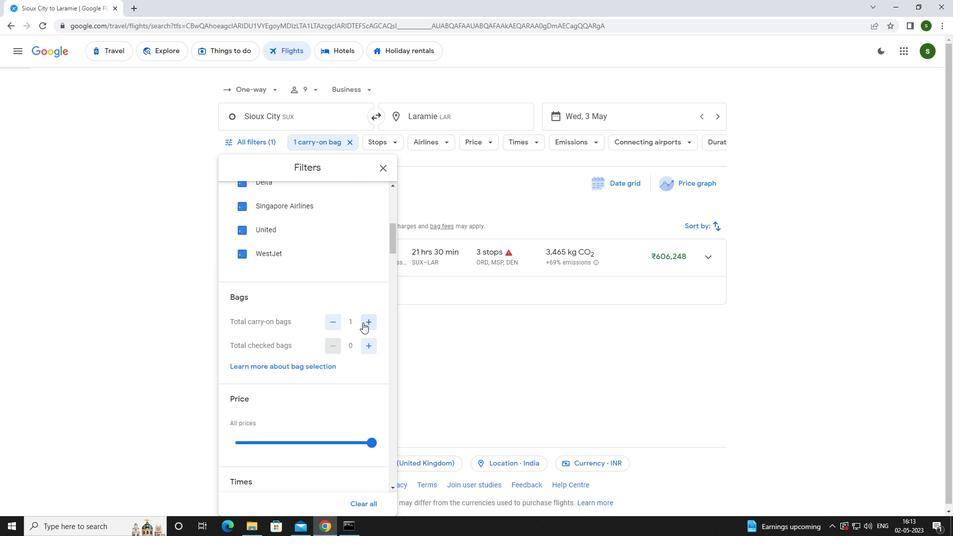 
Action: Mouse scrolled (362, 322) with delta (0, 0)
Screenshot: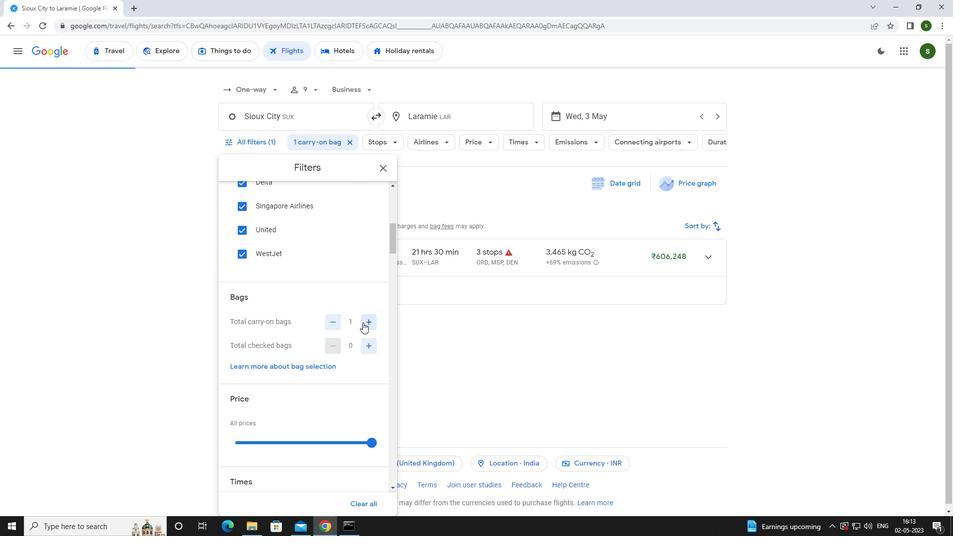 
Action: Mouse scrolled (362, 322) with delta (0, 0)
Screenshot: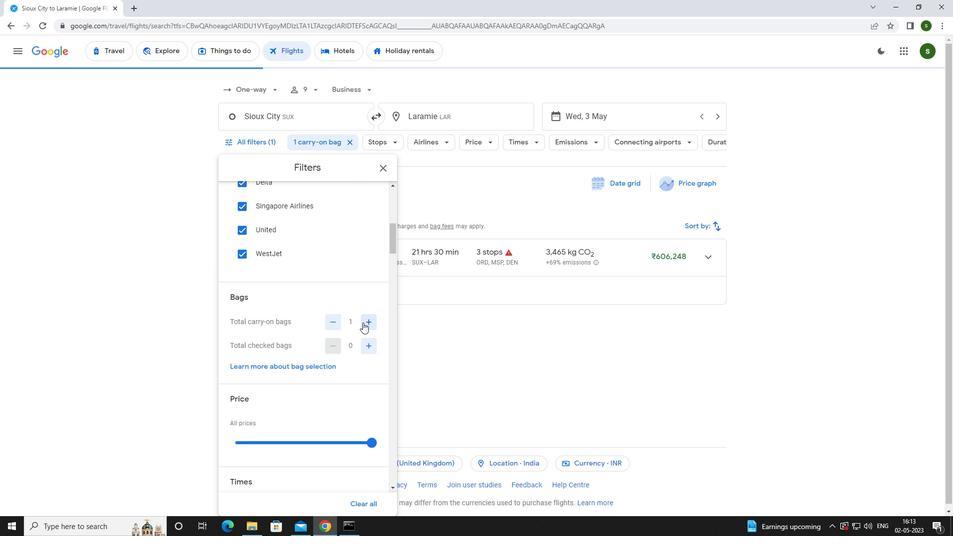 
Action: Mouse moved to (372, 296)
Screenshot: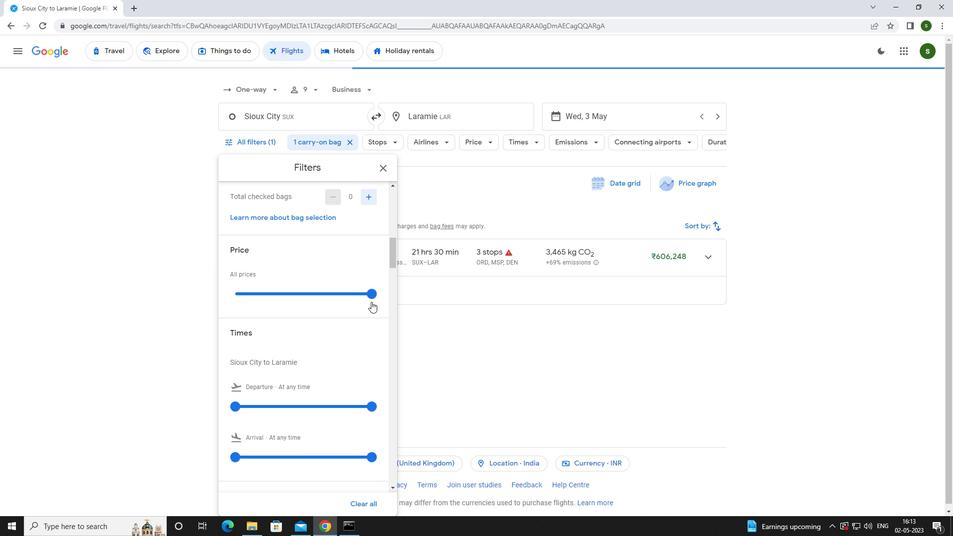
Action: Mouse pressed left at (372, 296)
Screenshot: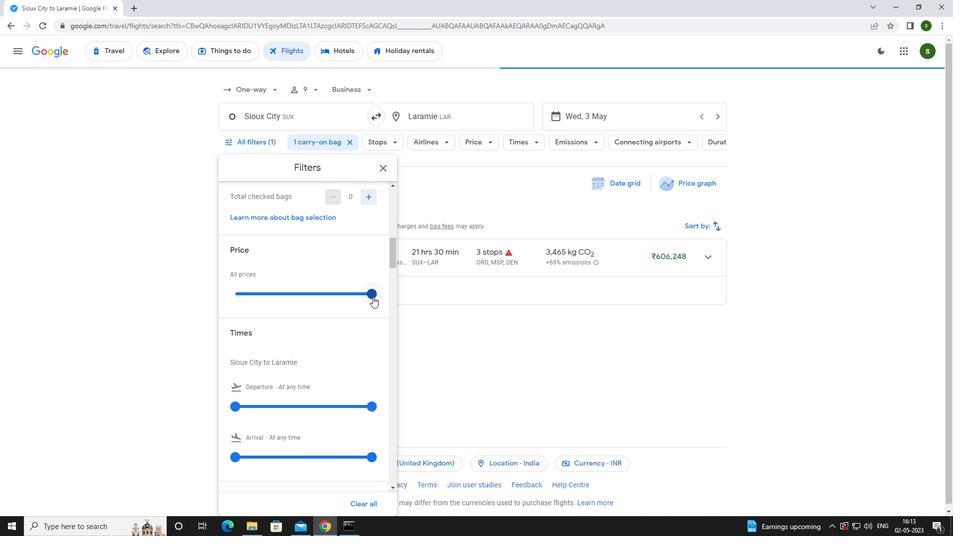 
Action: Mouse moved to (234, 407)
Screenshot: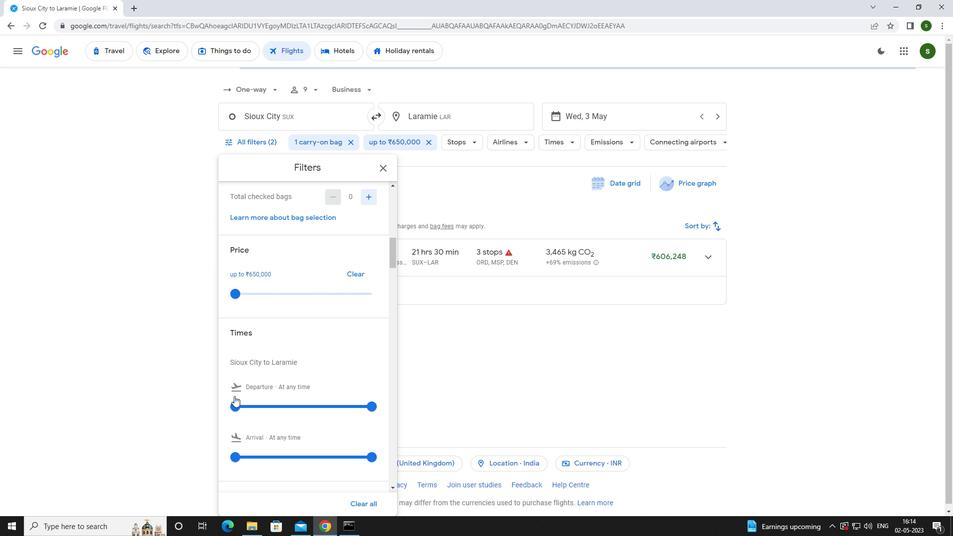 
Action: Mouse pressed left at (234, 407)
Screenshot: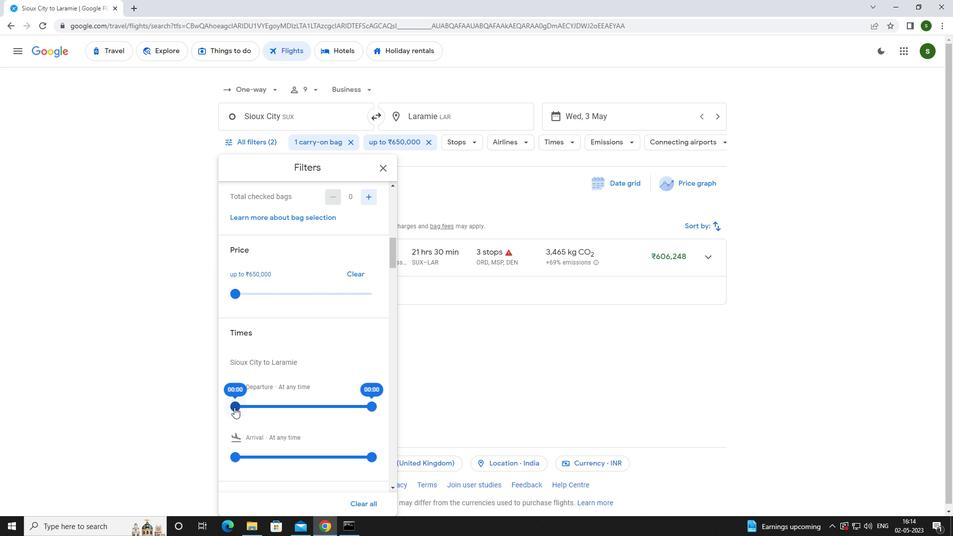 
Action: Mouse moved to (456, 343)
Screenshot: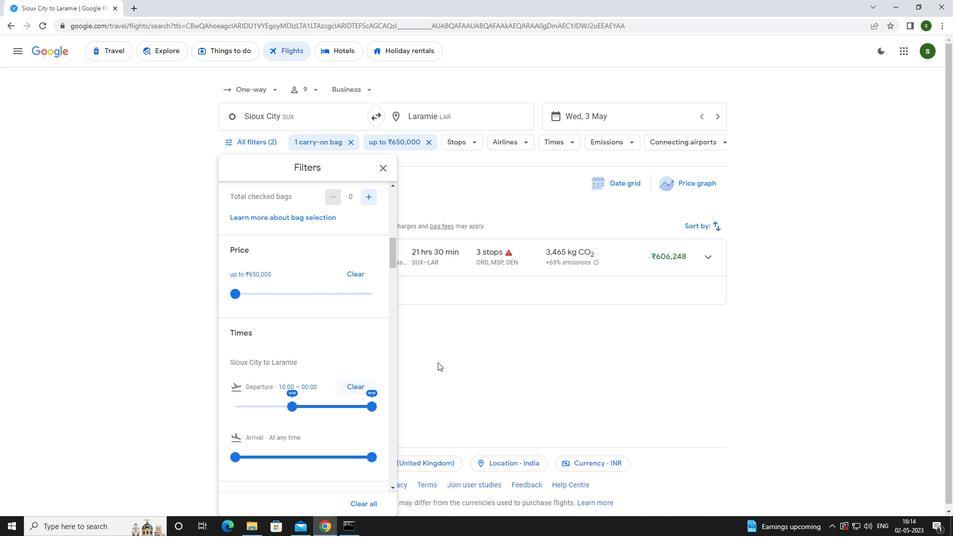 
Action: Mouse pressed left at (456, 343)
Screenshot: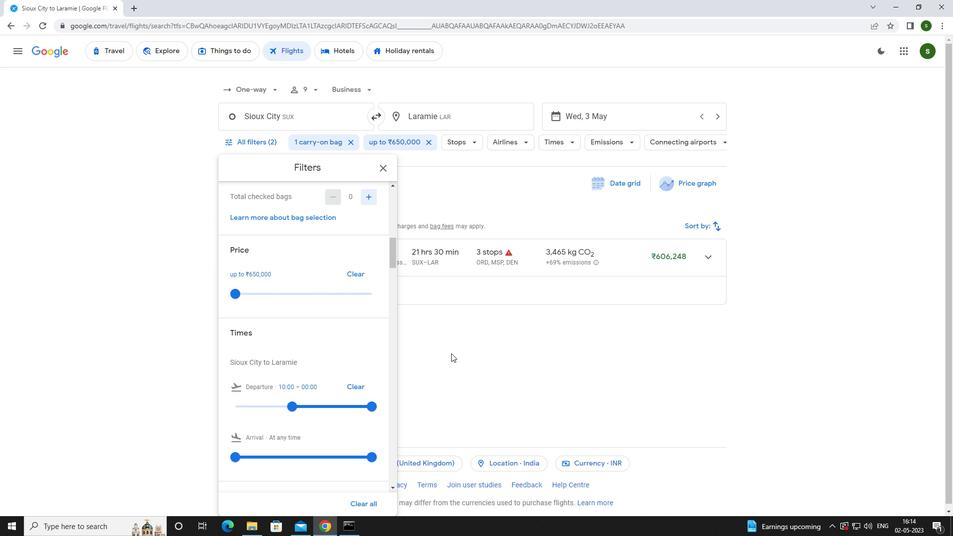 
